 Task: Look for space in Imola, Italy from 3rd August, 2023 to 17th August, 2023 for 3 adults, 1 child in price range Rs.3000 to Rs.15000. Place can be entire place with 3 bedrooms having 4 beds and 2 bathrooms. Property type can be house, flat, guest house. Amenities needed are: wifi. Booking option can be shelf check-in. Required host language is English.
Action: Mouse moved to (432, 116)
Screenshot: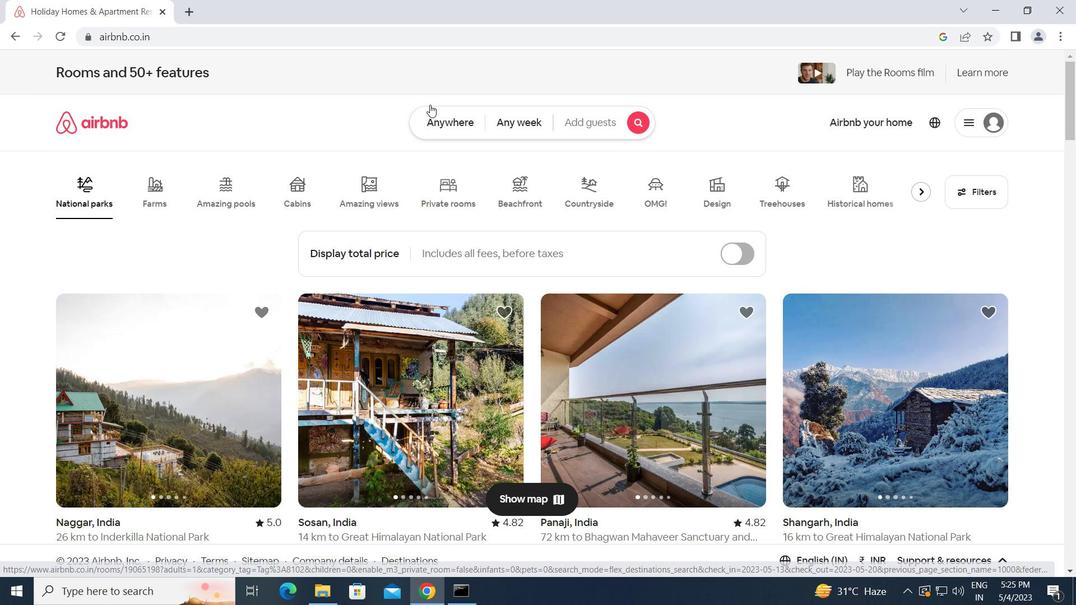 
Action: Mouse pressed left at (432, 116)
Screenshot: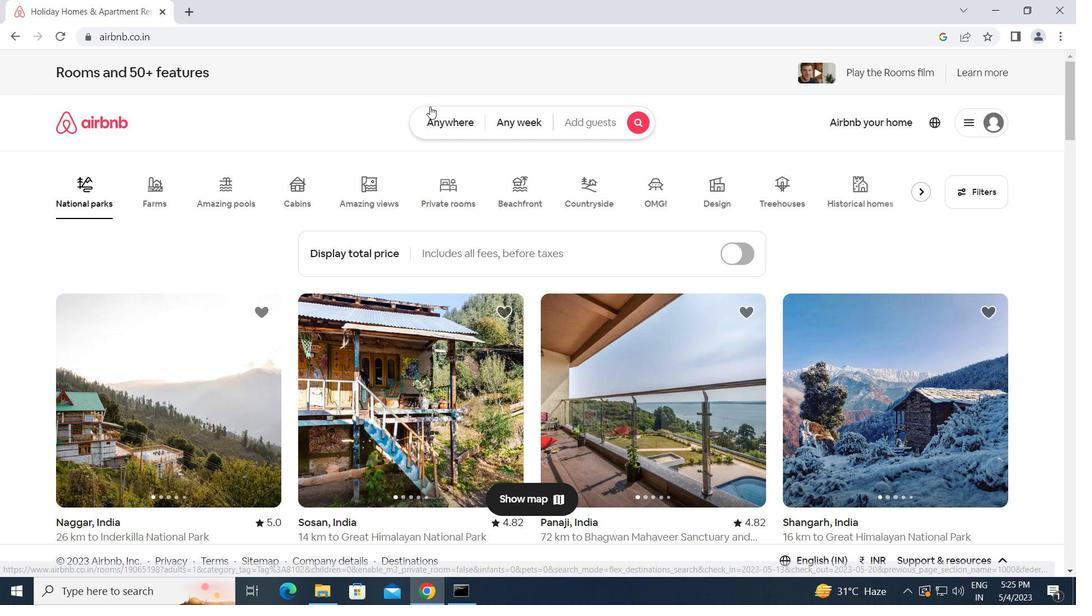 
Action: Mouse moved to (397, 160)
Screenshot: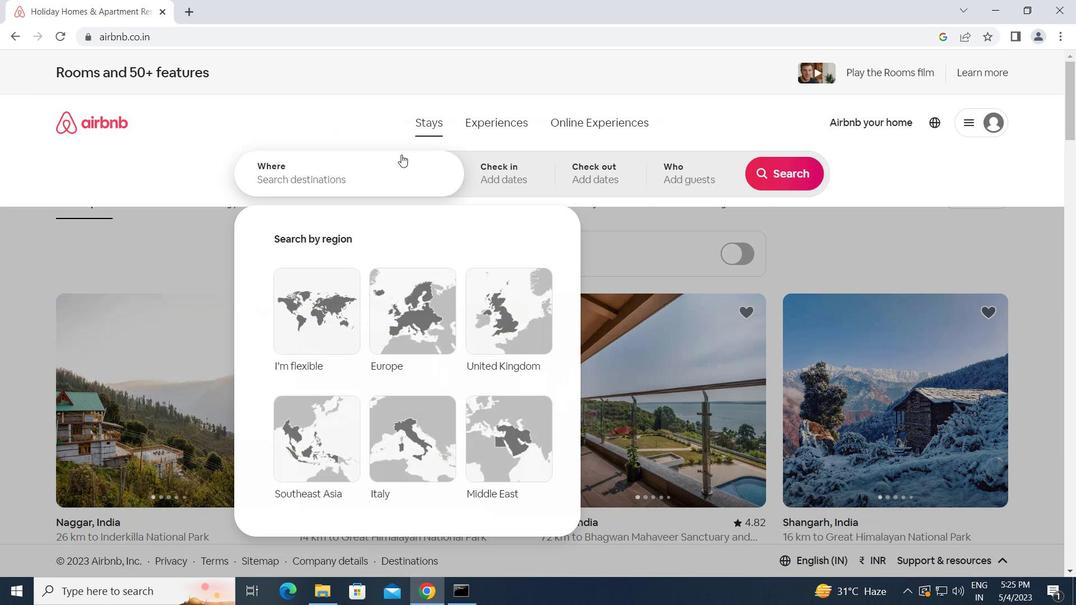 
Action: Mouse pressed left at (397, 160)
Screenshot: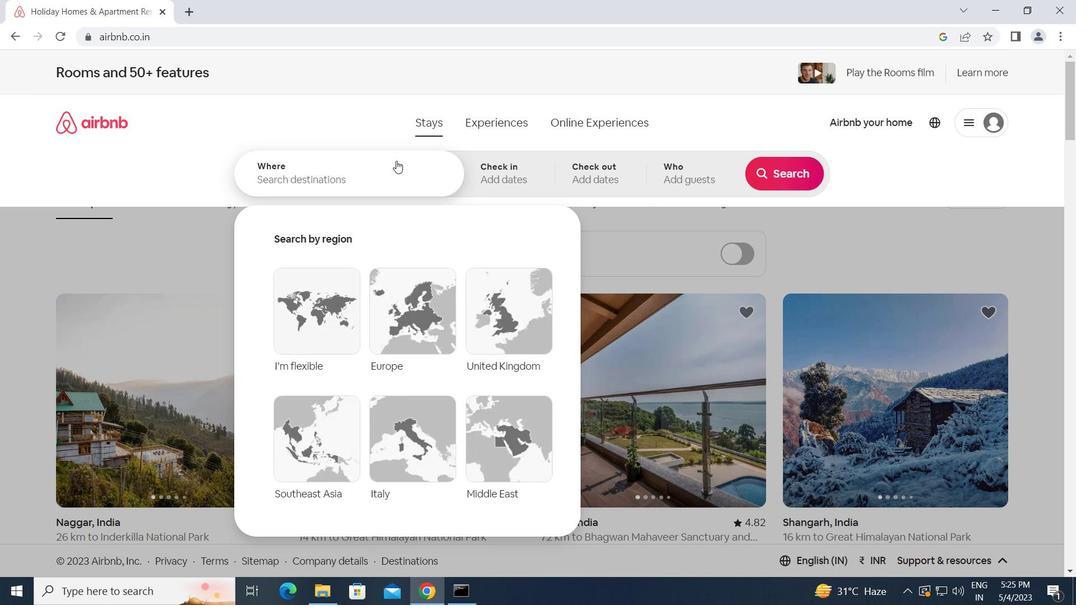 
Action: Key pressed i<Key.caps_lock>mola,<Key.space><Key.caps_lock>i<Key.caps_lock>taly<Key.enter>
Screenshot: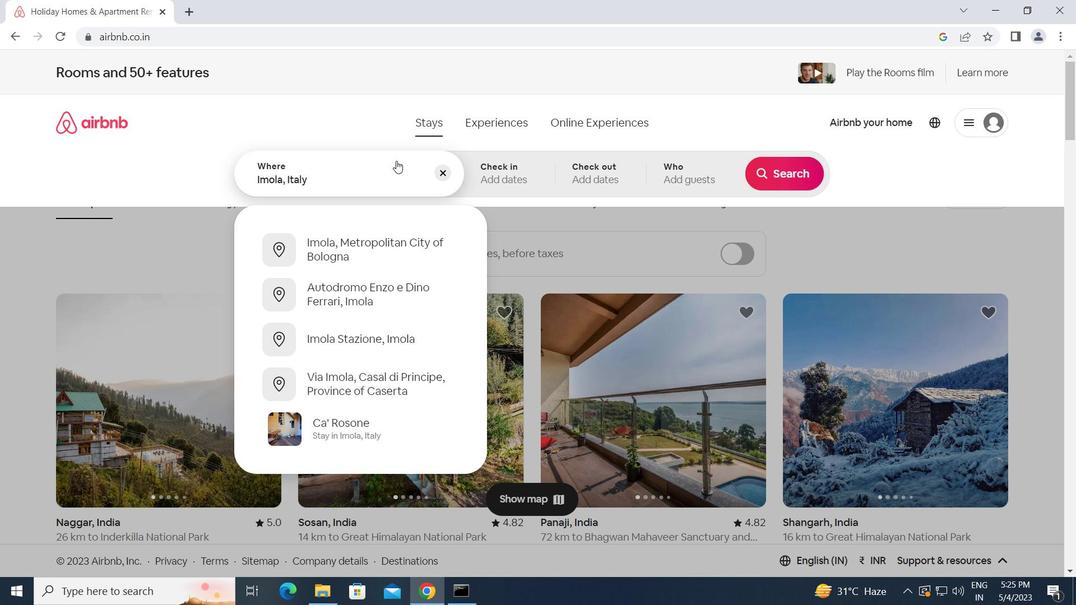 
Action: Mouse moved to (775, 283)
Screenshot: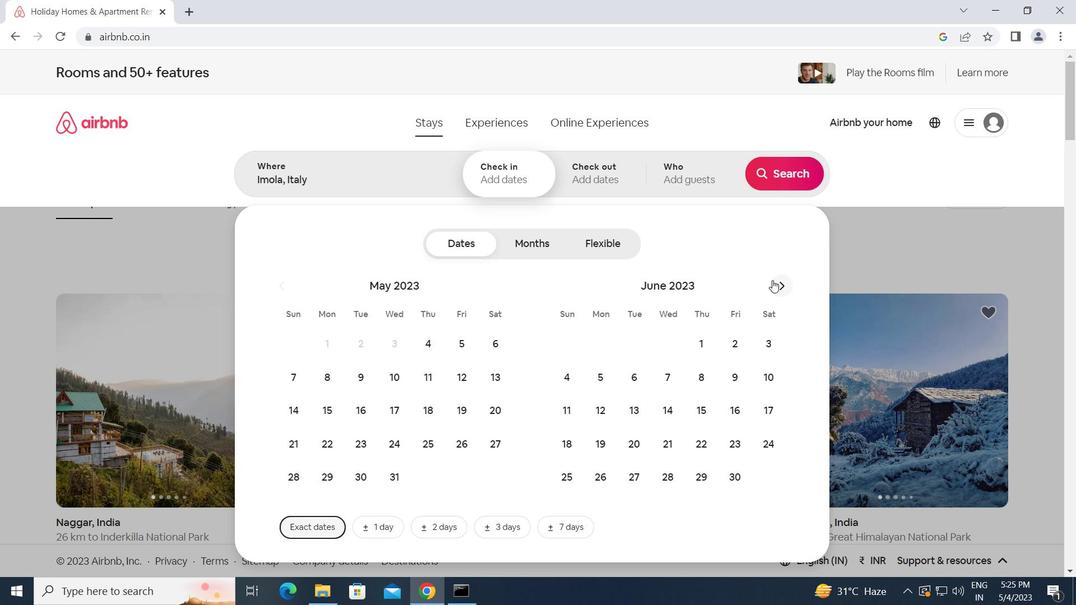 
Action: Mouse pressed left at (775, 283)
Screenshot: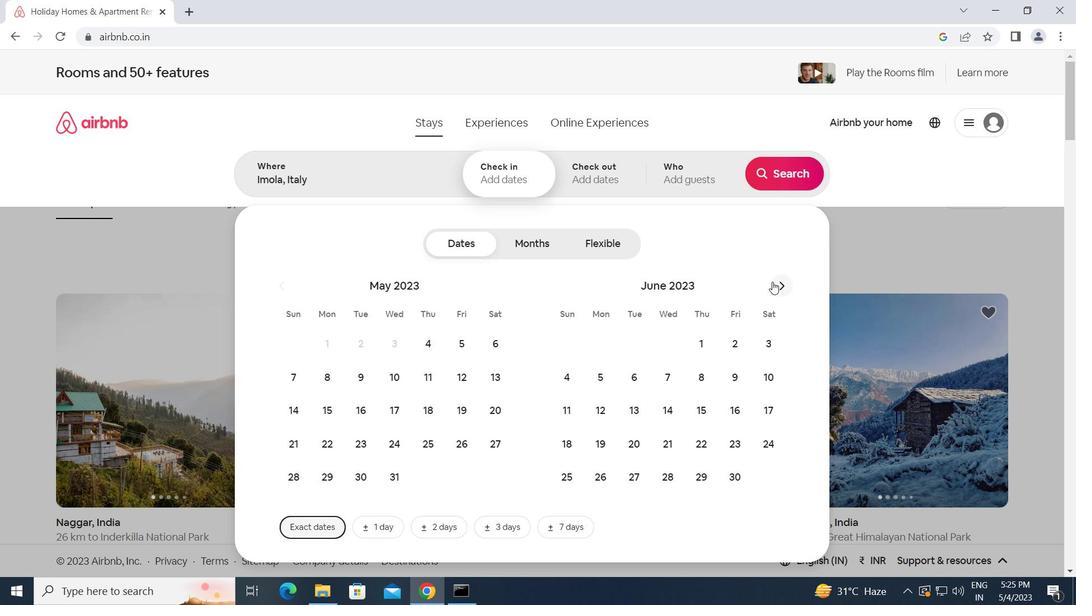 
Action: Mouse pressed left at (775, 283)
Screenshot: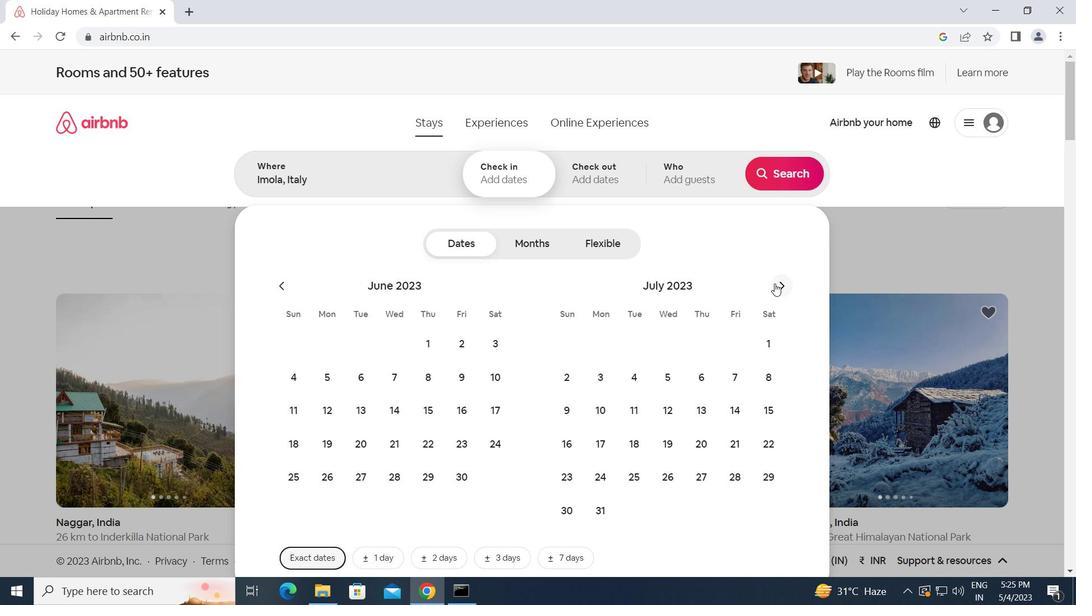 
Action: Mouse moved to (712, 346)
Screenshot: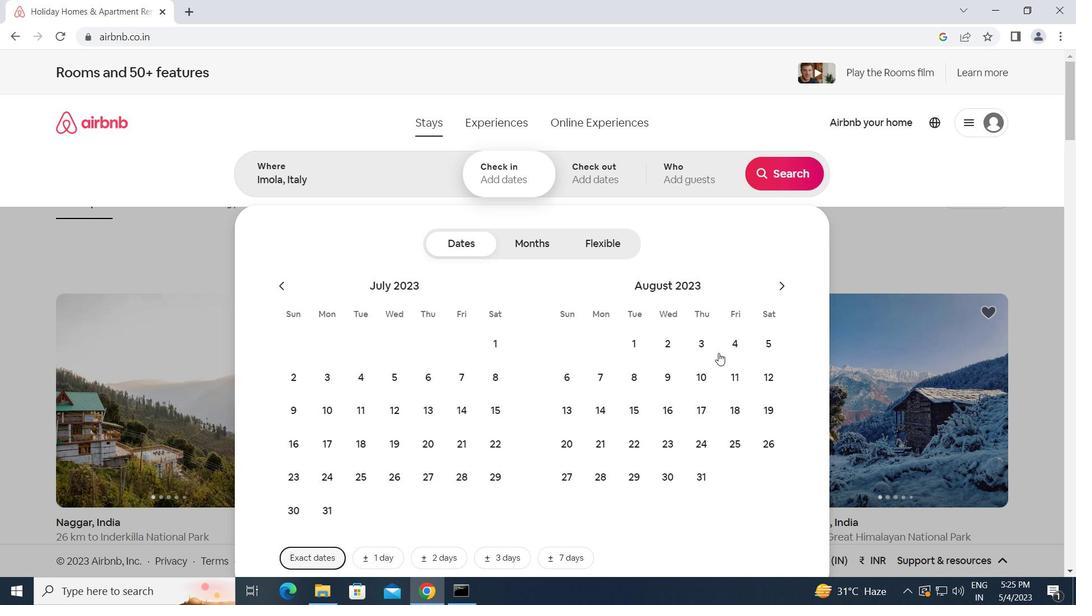 
Action: Mouse pressed left at (712, 346)
Screenshot: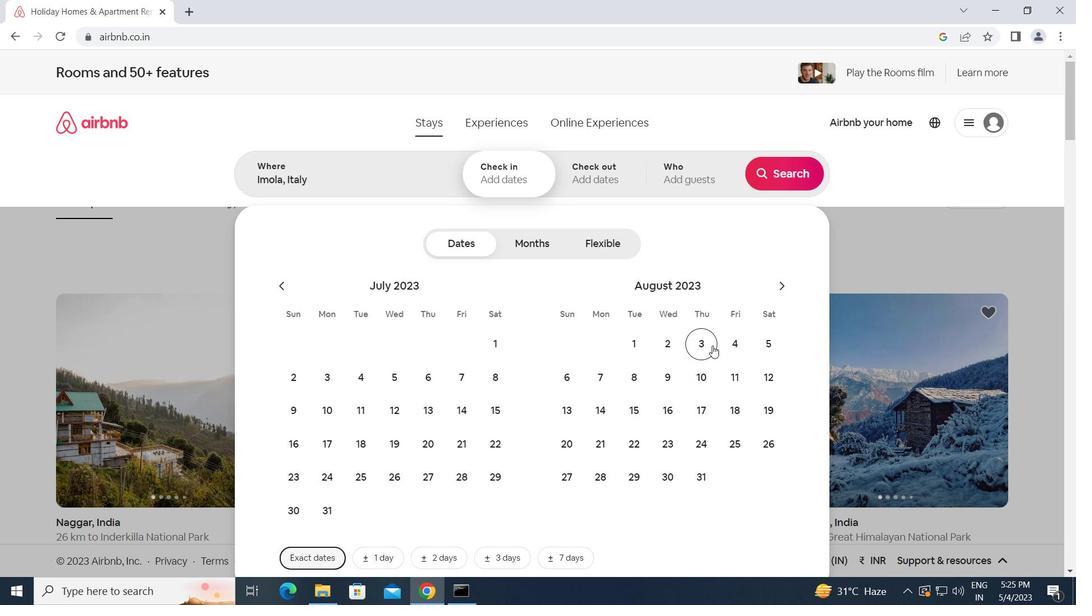 
Action: Mouse moved to (697, 406)
Screenshot: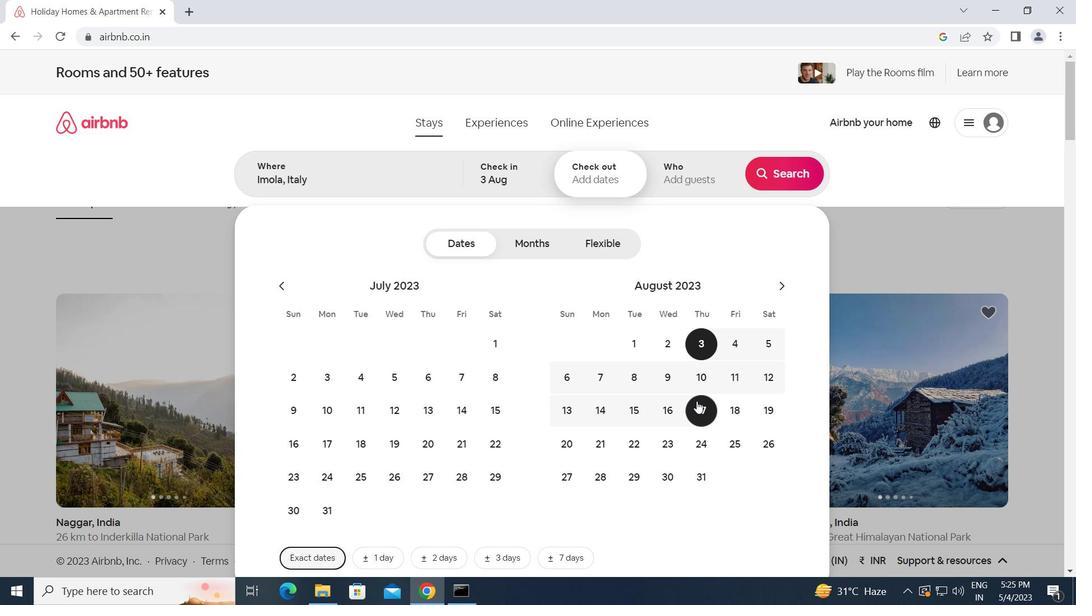 
Action: Mouse pressed left at (697, 406)
Screenshot: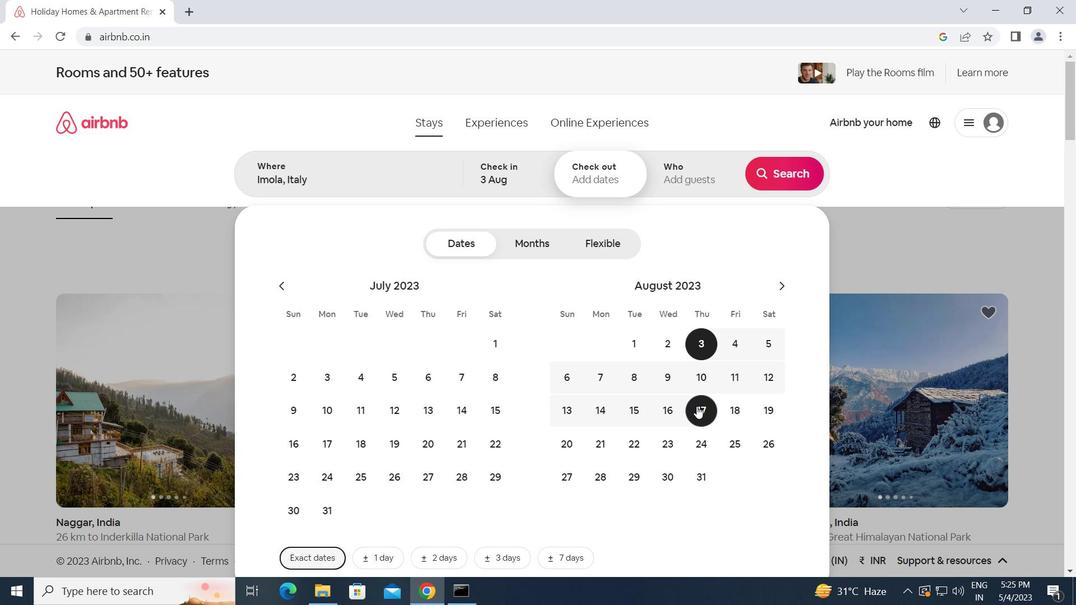 
Action: Mouse moved to (693, 181)
Screenshot: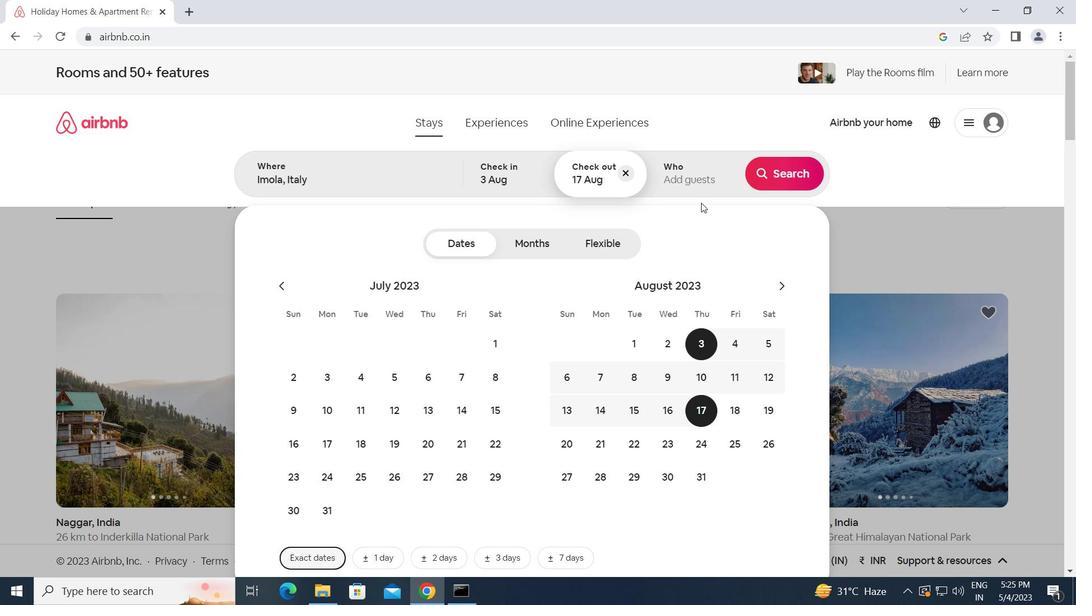 
Action: Mouse pressed left at (693, 181)
Screenshot: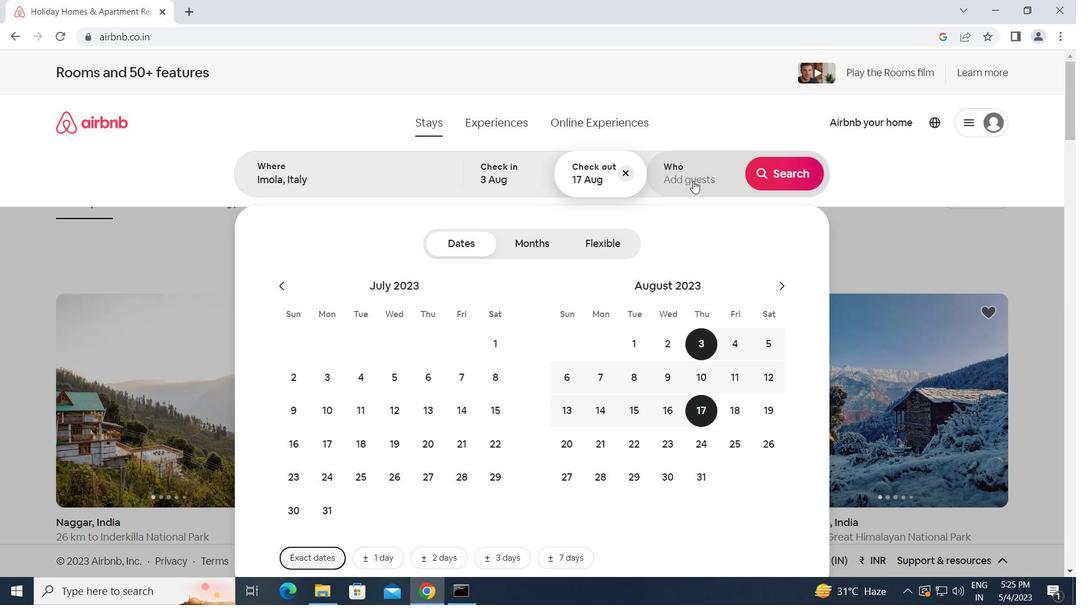 
Action: Mouse moved to (791, 243)
Screenshot: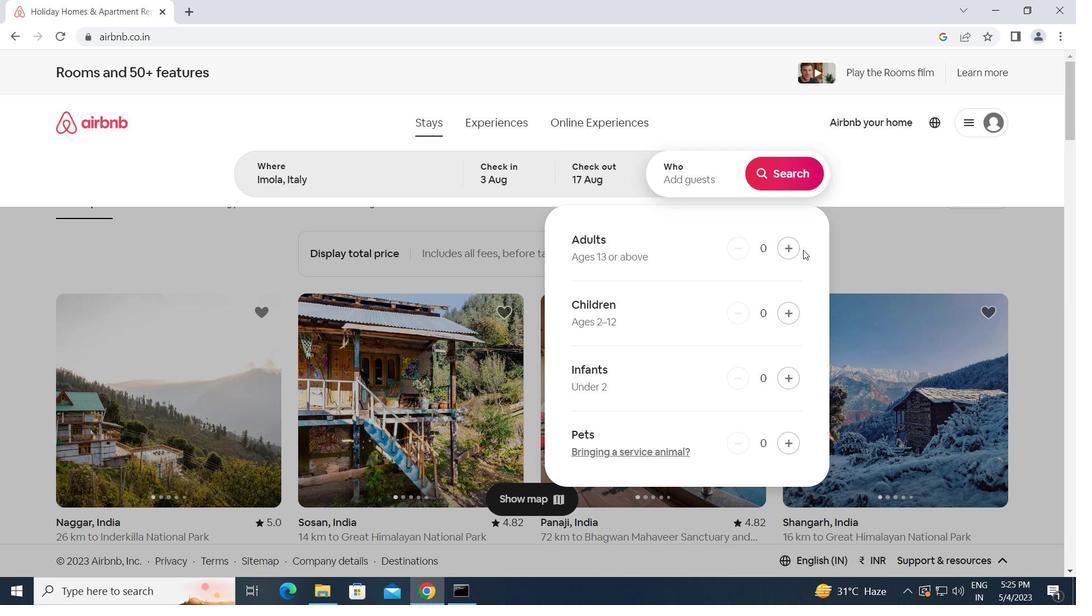 
Action: Mouse pressed left at (791, 243)
Screenshot: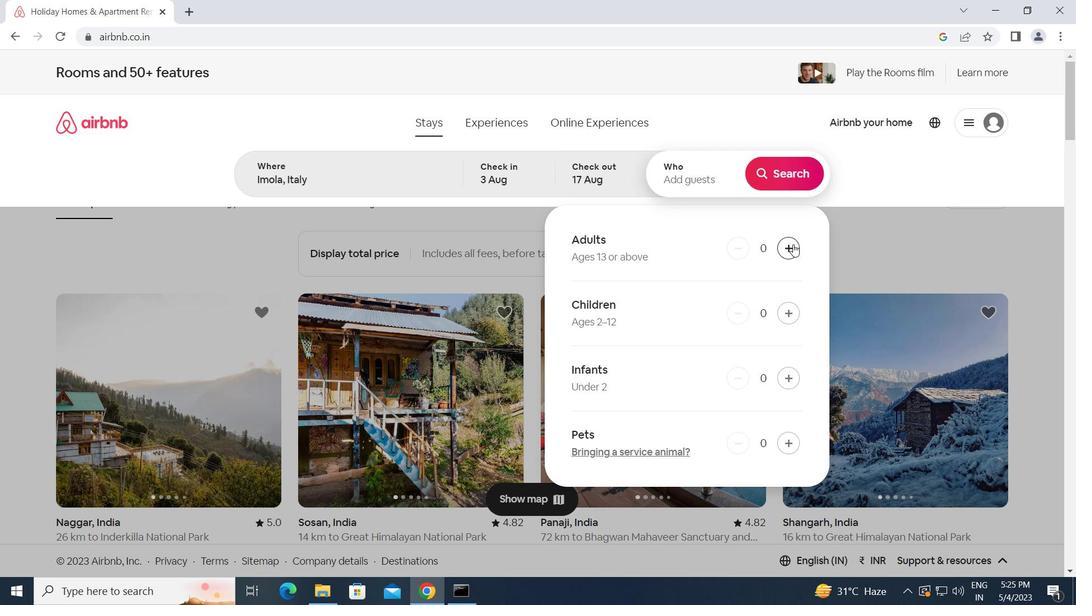 
Action: Mouse pressed left at (791, 243)
Screenshot: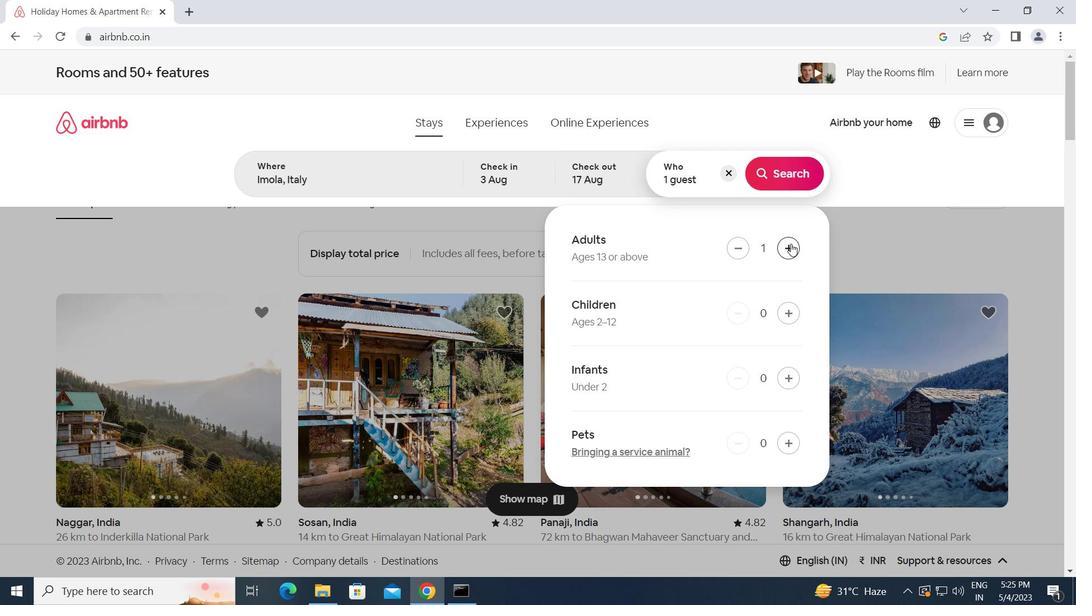 
Action: Mouse pressed left at (791, 243)
Screenshot: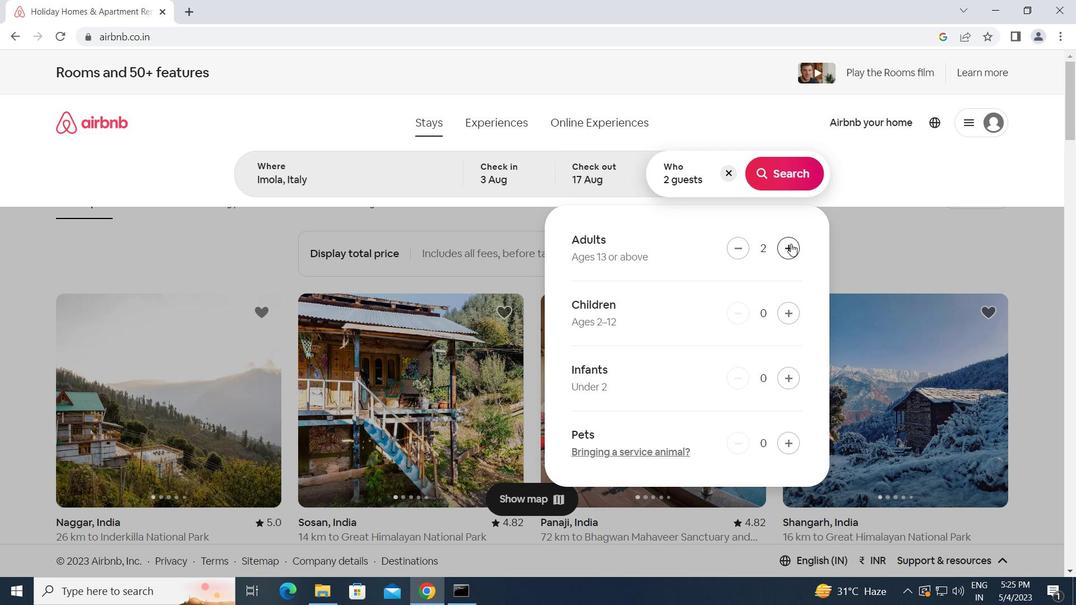 
Action: Mouse moved to (786, 310)
Screenshot: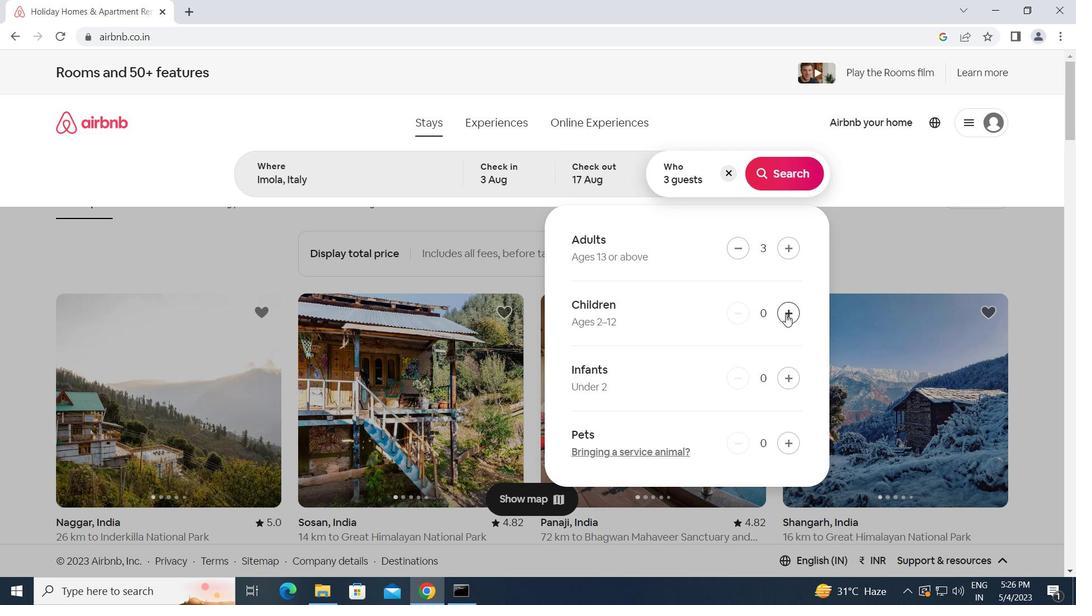 
Action: Mouse pressed left at (786, 310)
Screenshot: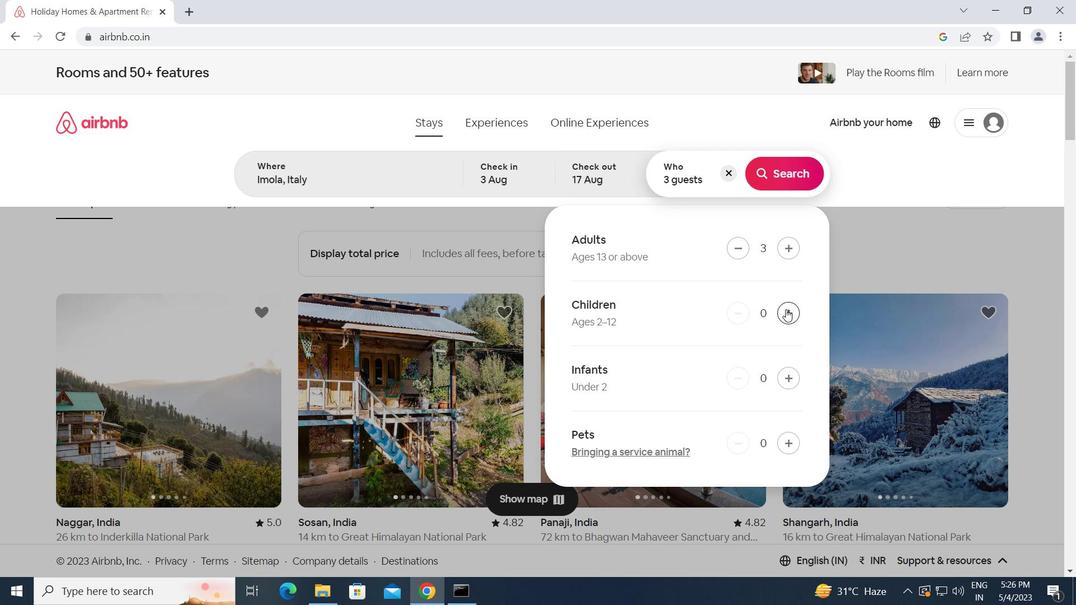 
Action: Mouse moved to (793, 169)
Screenshot: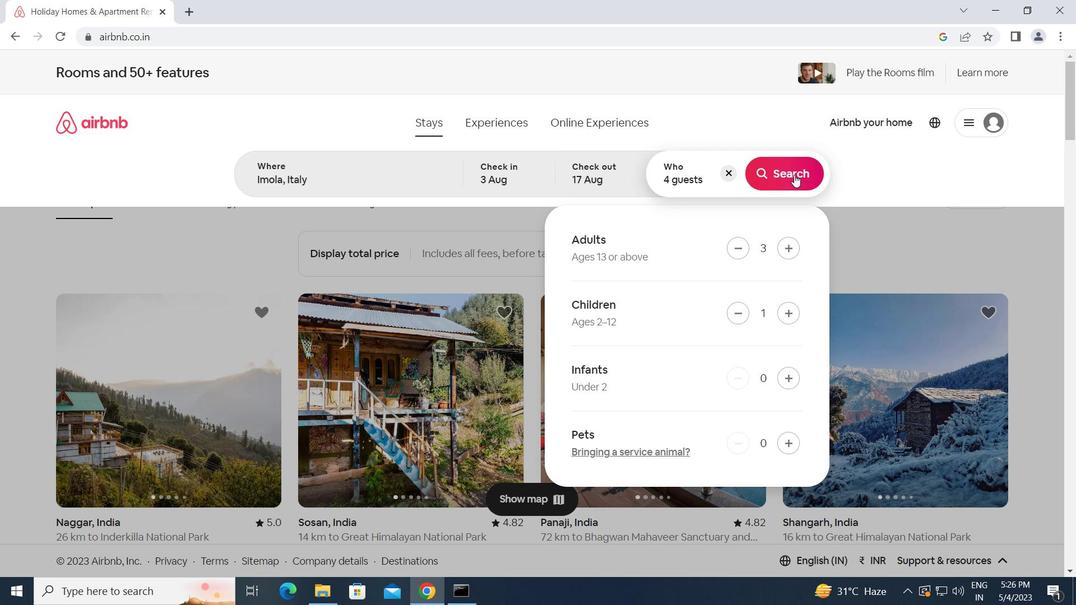 
Action: Mouse pressed left at (793, 169)
Screenshot: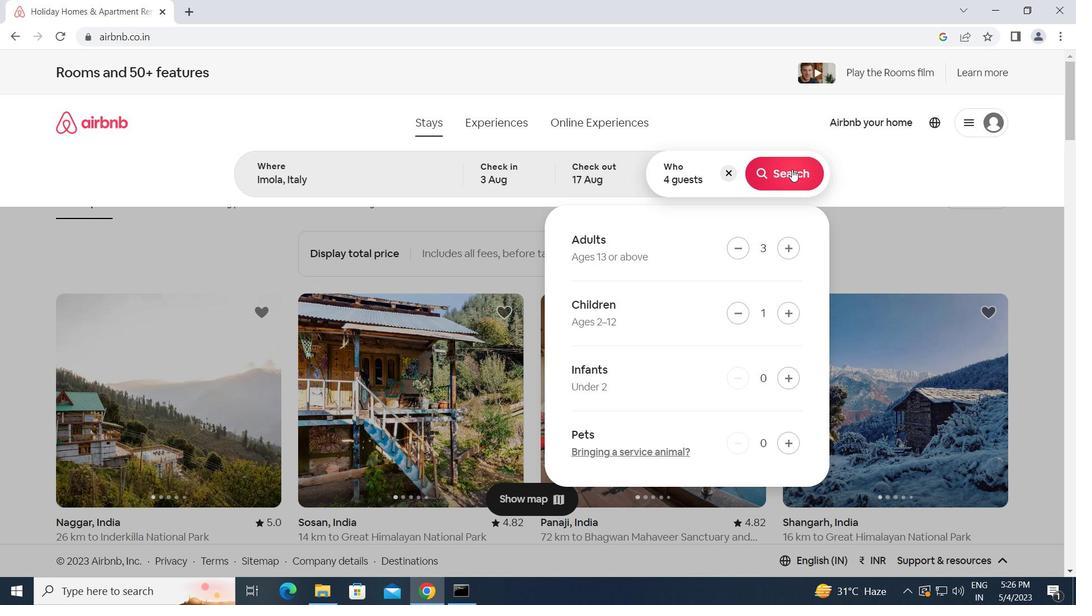 
Action: Mouse moved to (1020, 129)
Screenshot: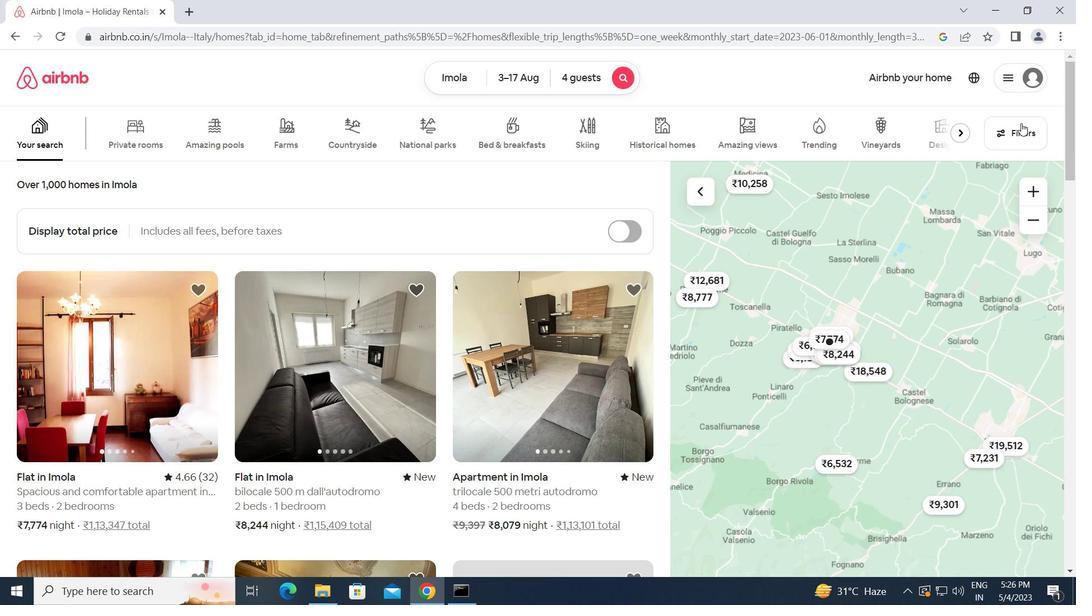 
Action: Mouse pressed left at (1020, 129)
Screenshot: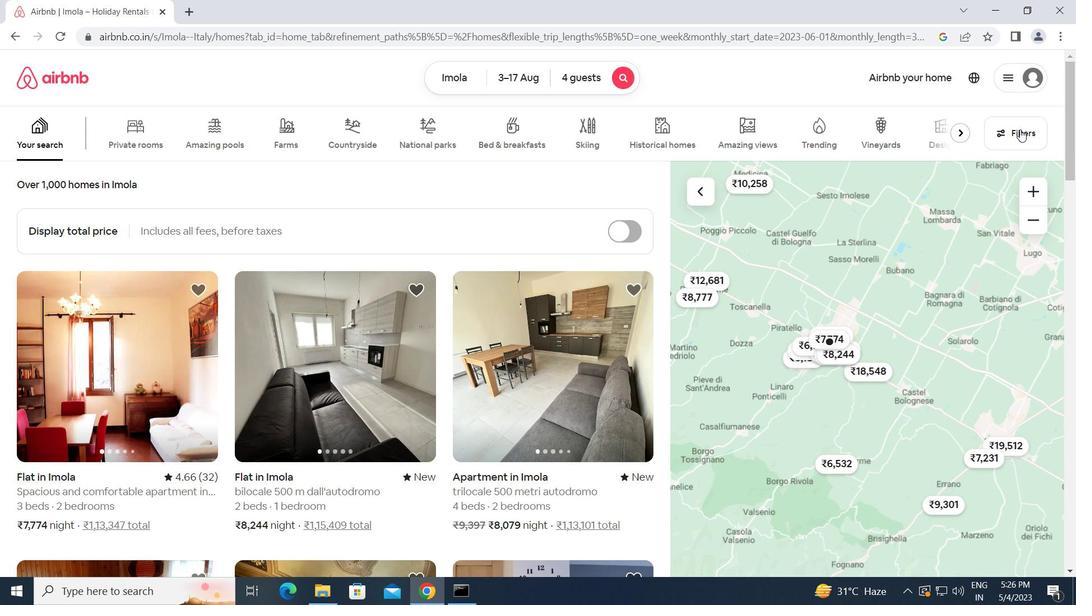 
Action: Mouse moved to (353, 309)
Screenshot: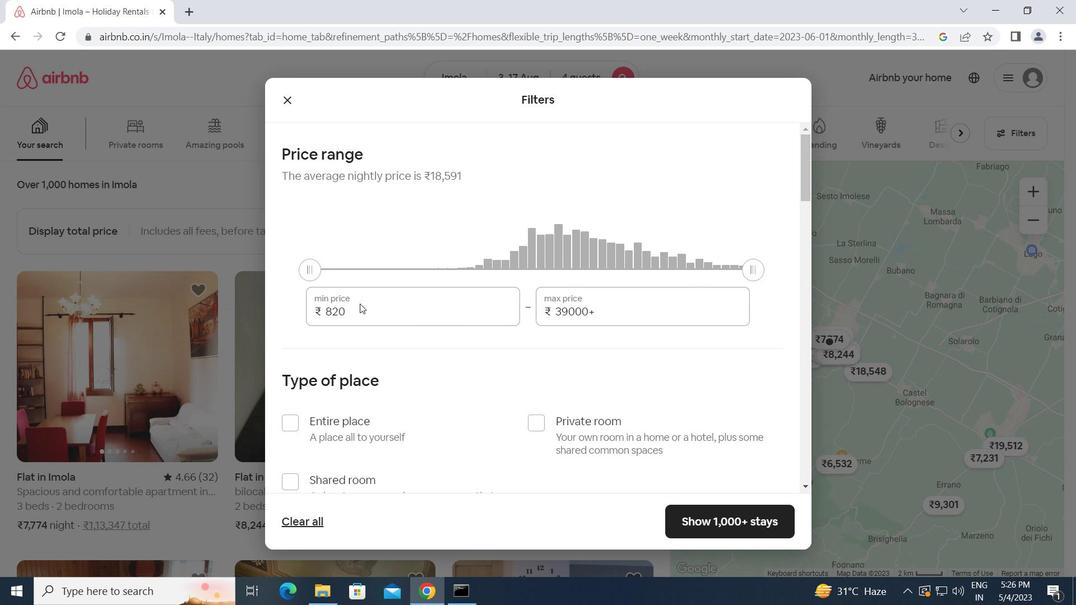 
Action: Mouse pressed left at (353, 309)
Screenshot: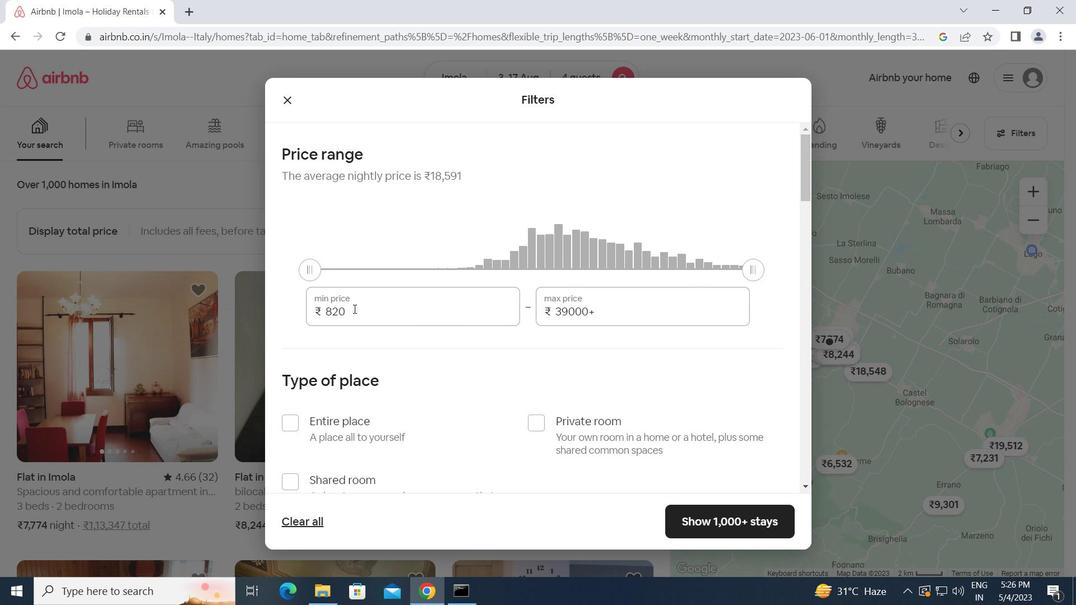 
Action: Mouse moved to (312, 309)
Screenshot: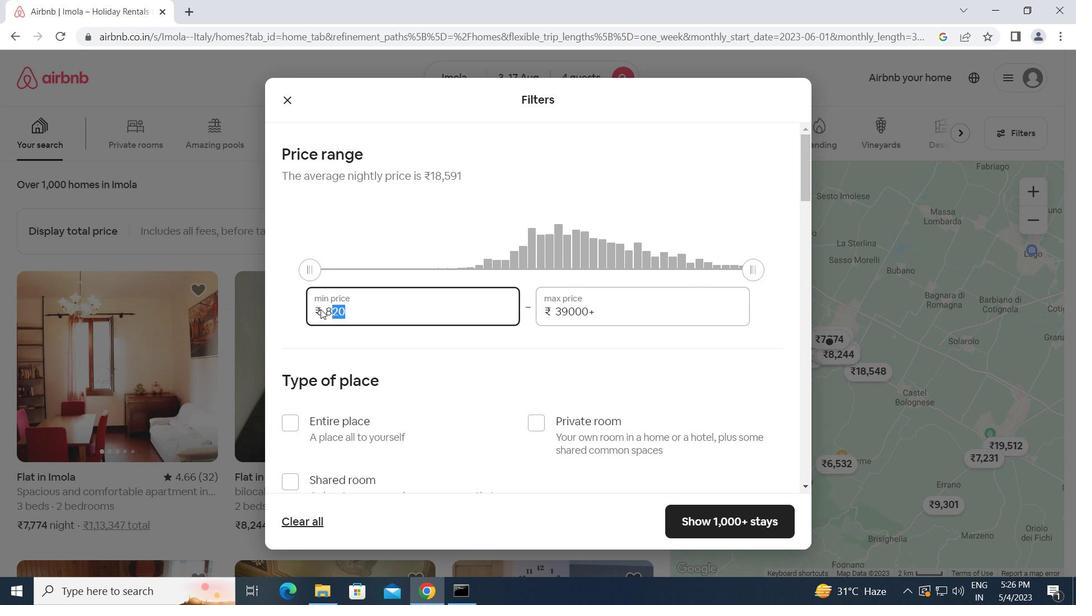 
Action: Key pressed 3000<Key.tab>1<Key.backspace><Key.backspace><Key.backspace><Key.backspace><Key.backspace><Key.backspace>15000
Screenshot: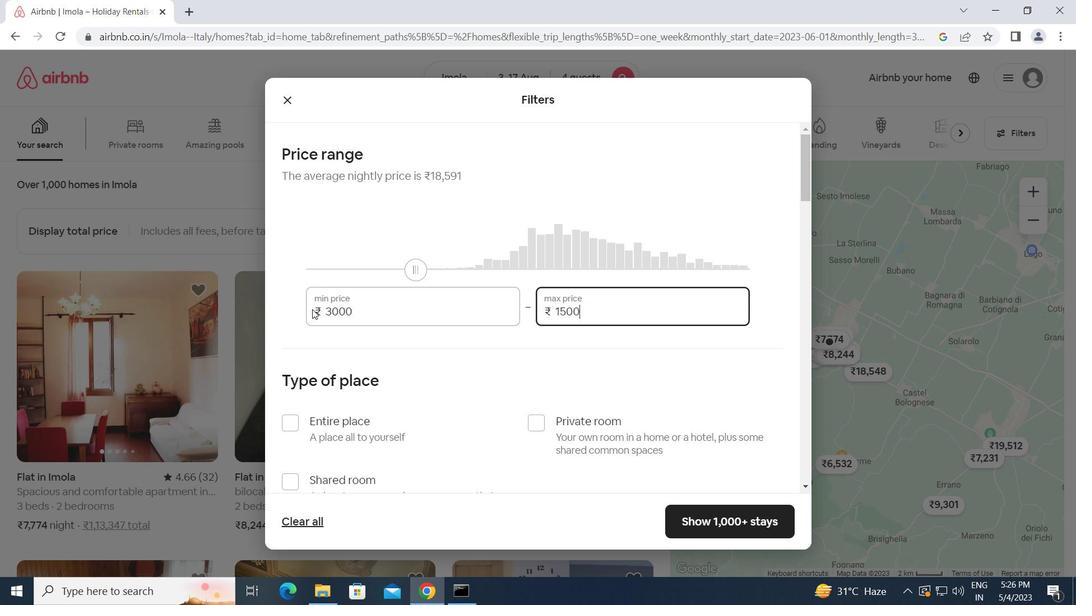 
Action: Mouse moved to (293, 422)
Screenshot: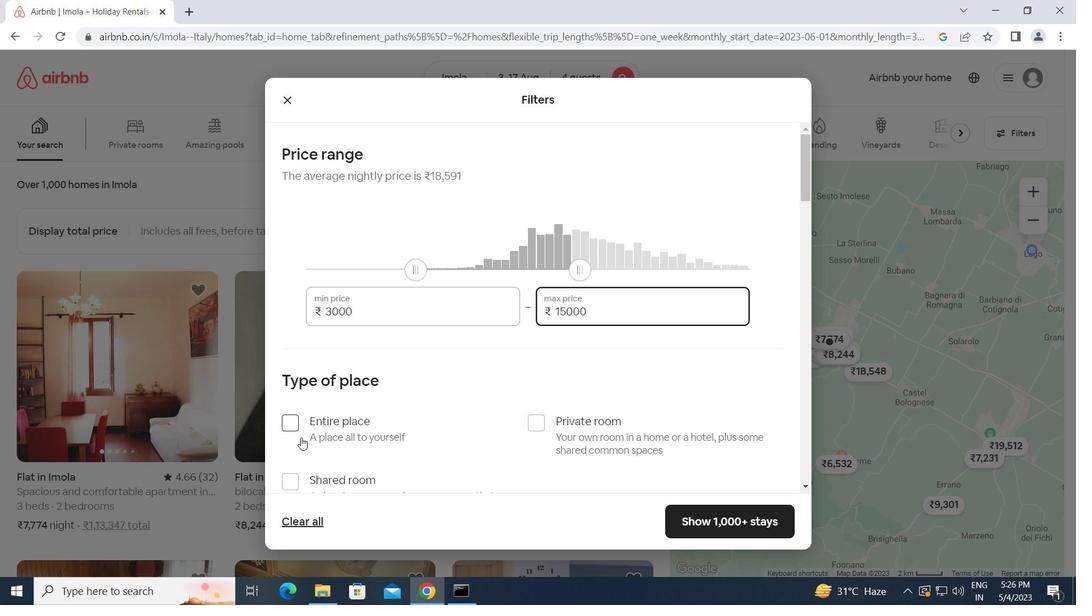 
Action: Mouse pressed left at (293, 422)
Screenshot: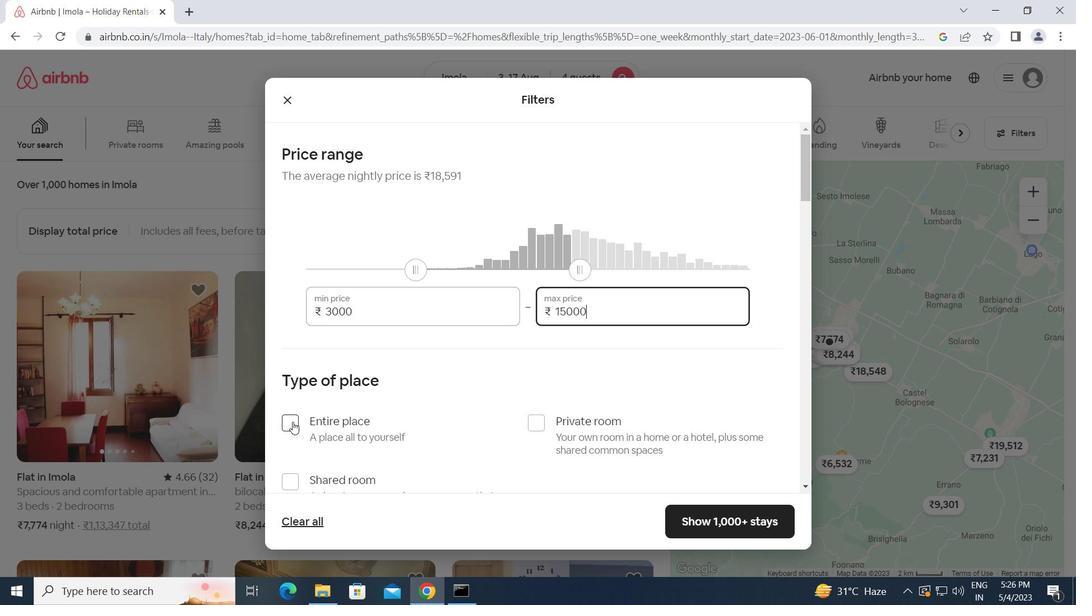 
Action: Mouse moved to (390, 434)
Screenshot: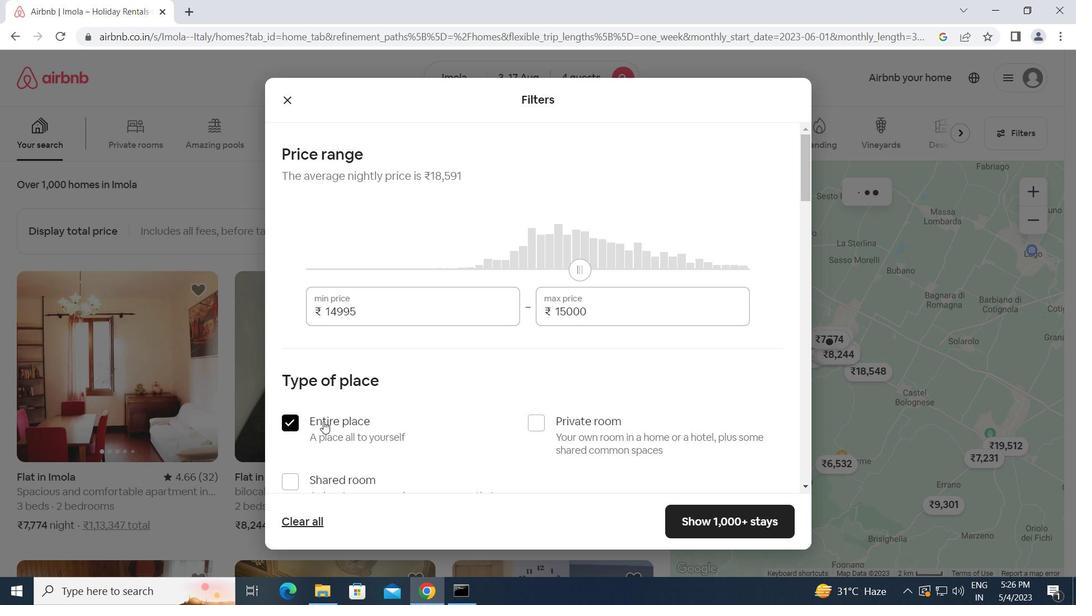 
Action: Mouse scrolled (390, 433) with delta (0, 0)
Screenshot: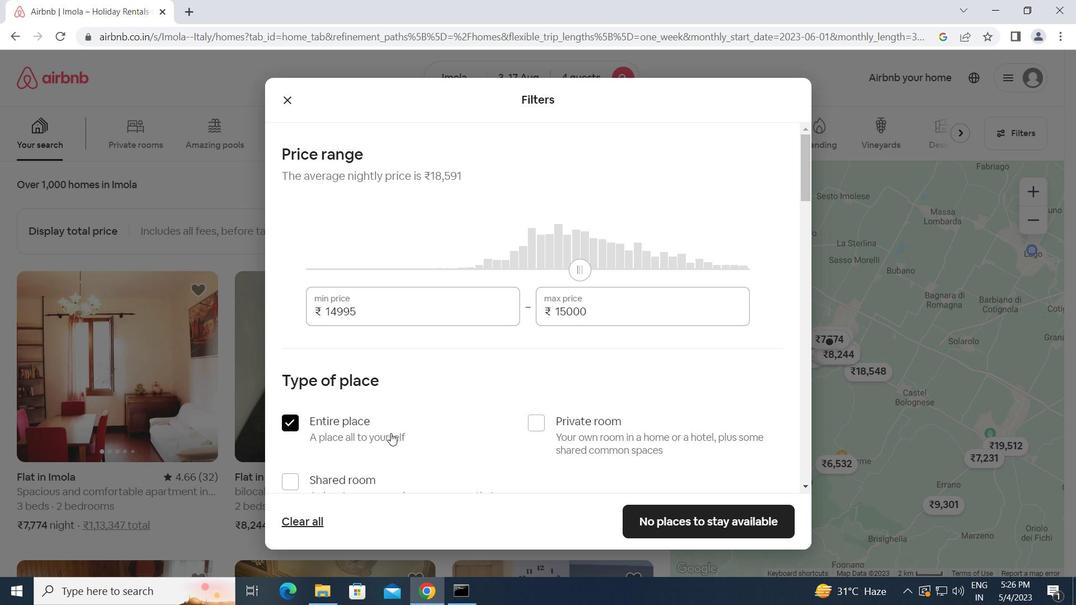 
Action: Mouse moved to (421, 426)
Screenshot: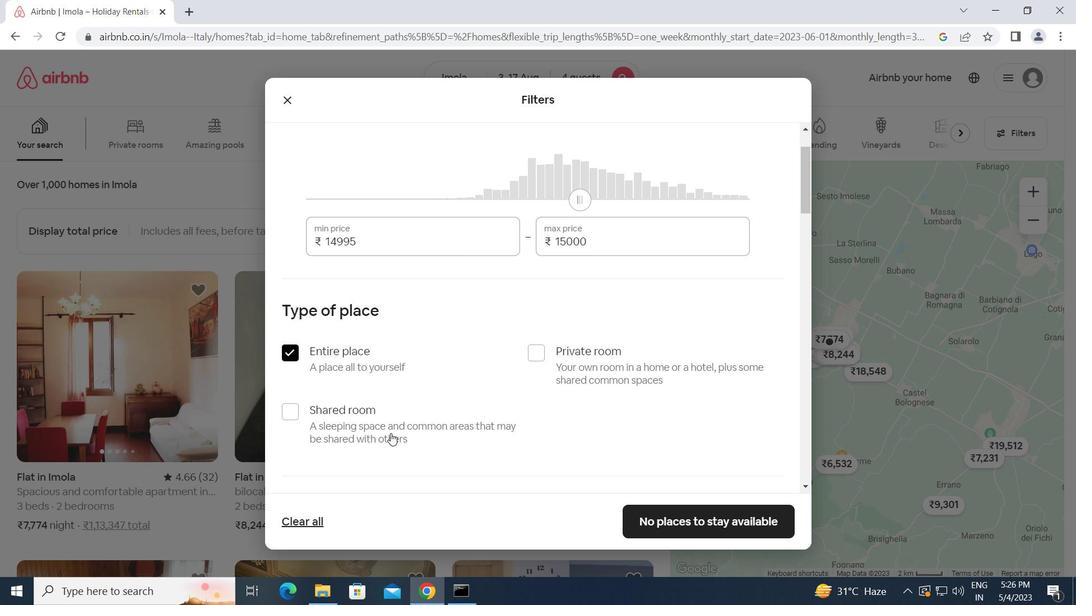 
Action: Mouse scrolled (421, 426) with delta (0, 0)
Screenshot: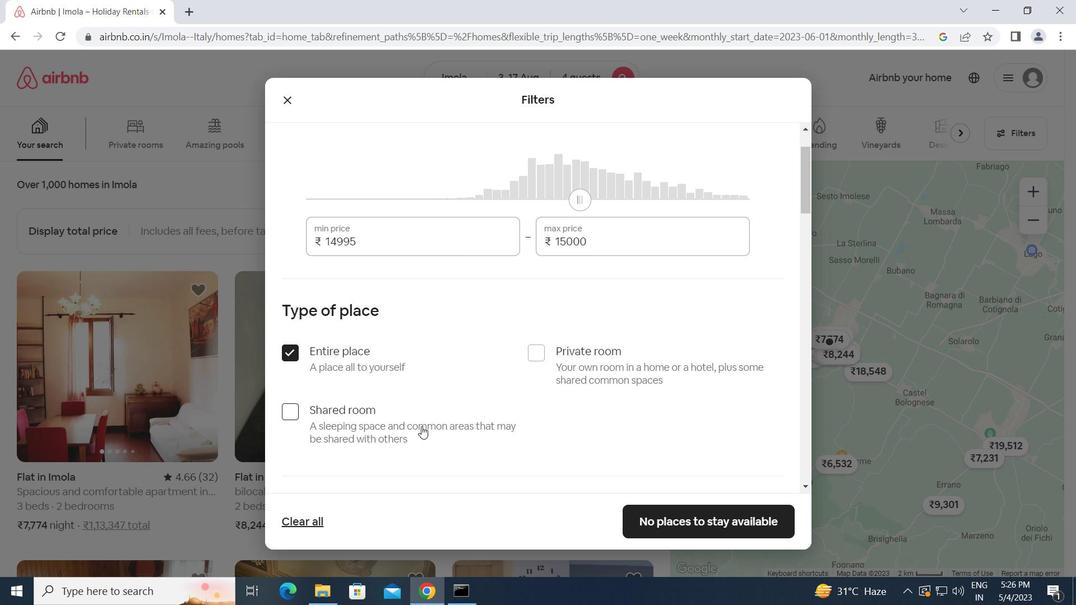
Action: Mouse scrolled (421, 426) with delta (0, 0)
Screenshot: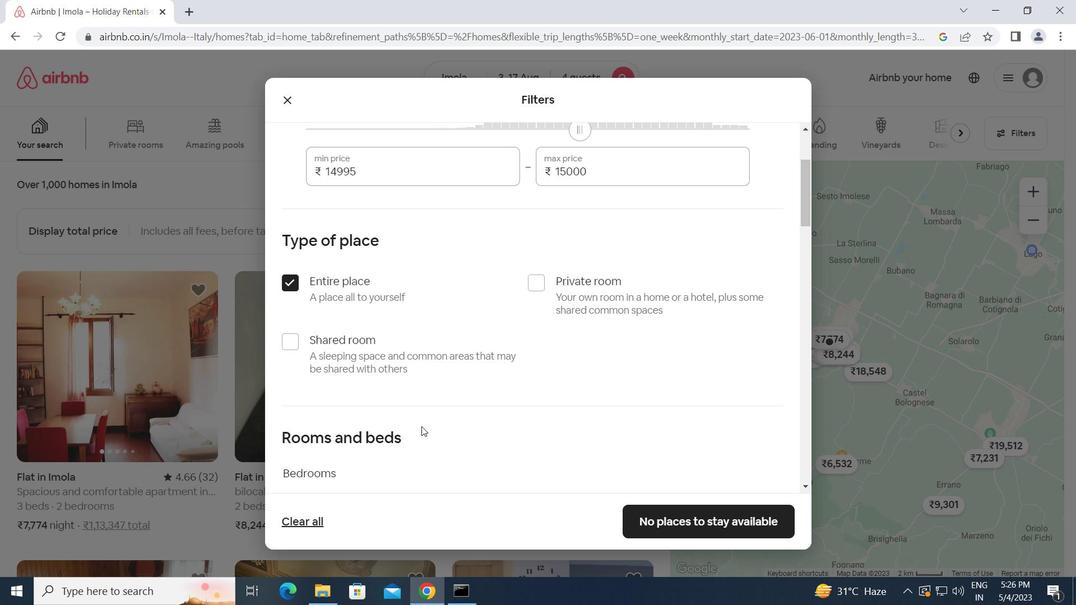 
Action: Mouse scrolled (421, 426) with delta (0, 0)
Screenshot: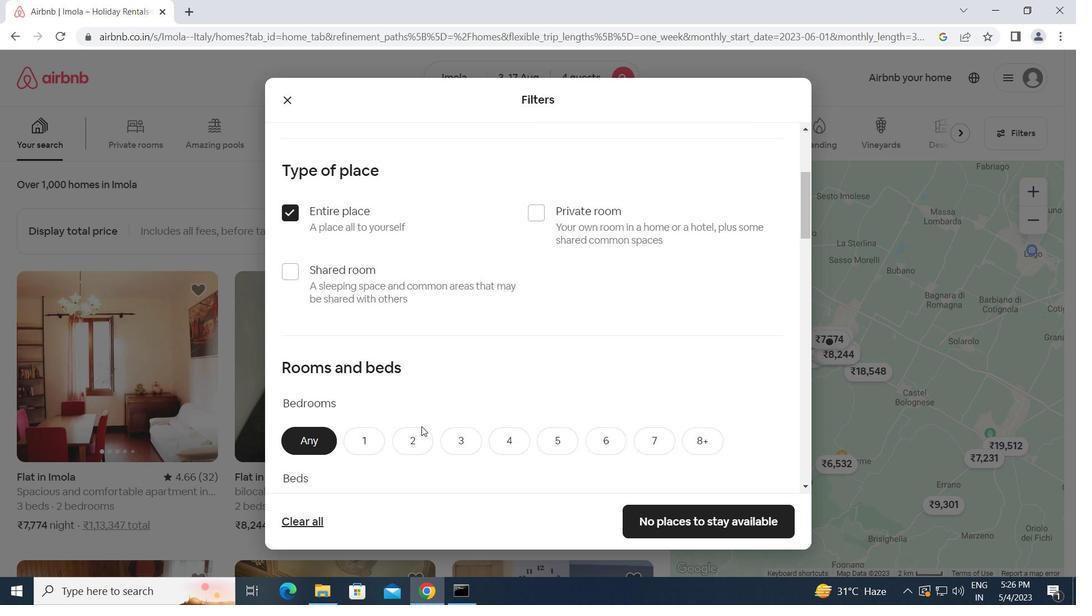 
Action: Mouse moved to (458, 377)
Screenshot: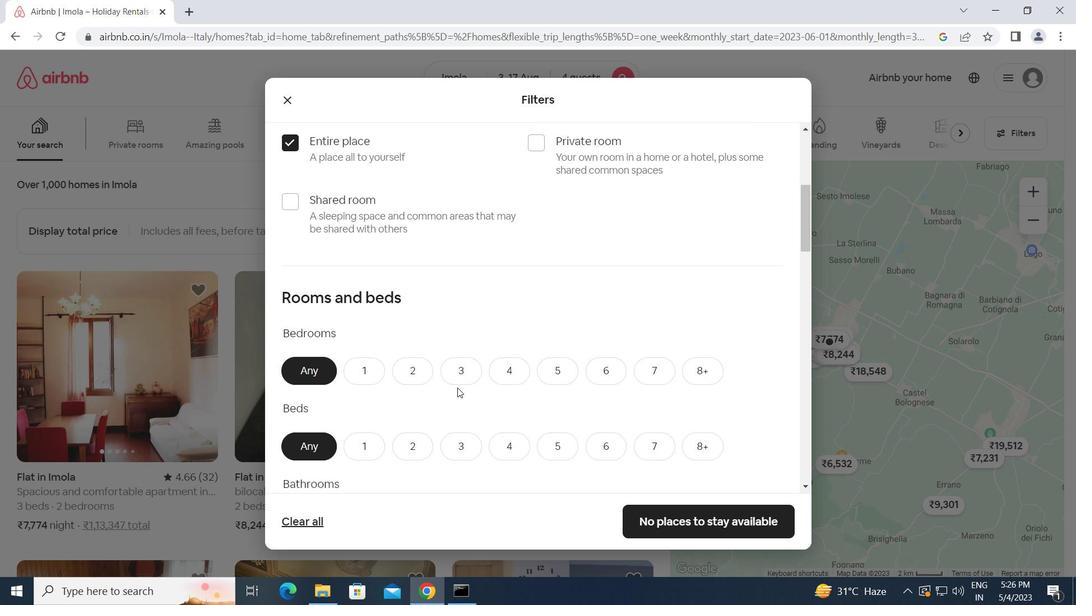
Action: Mouse pressed left at (458, 377)
Screenshot: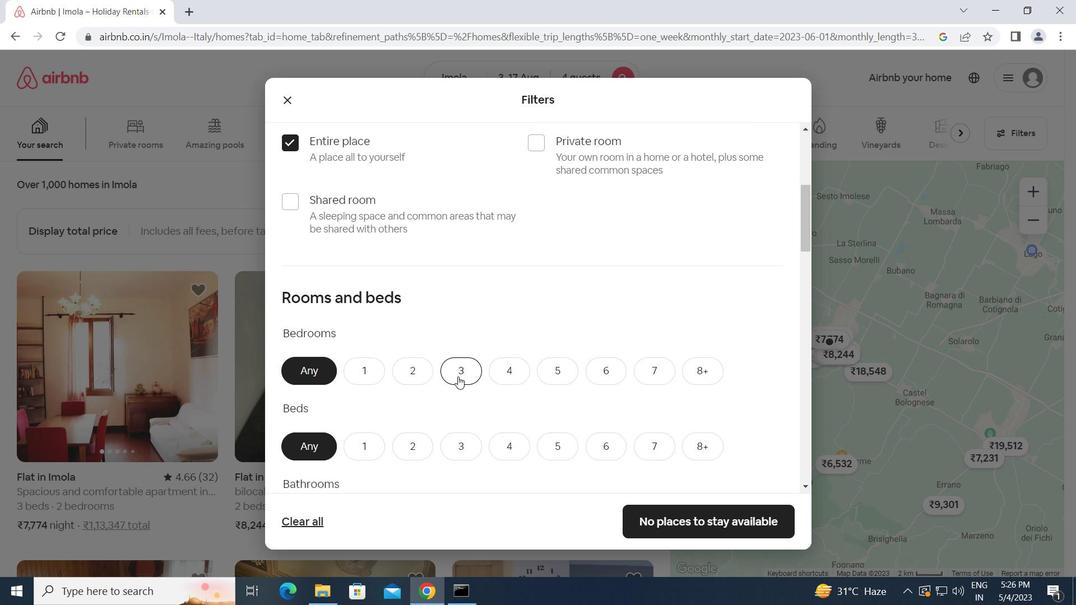 
Action: Mouse moved to (458, 427)
Screenshot: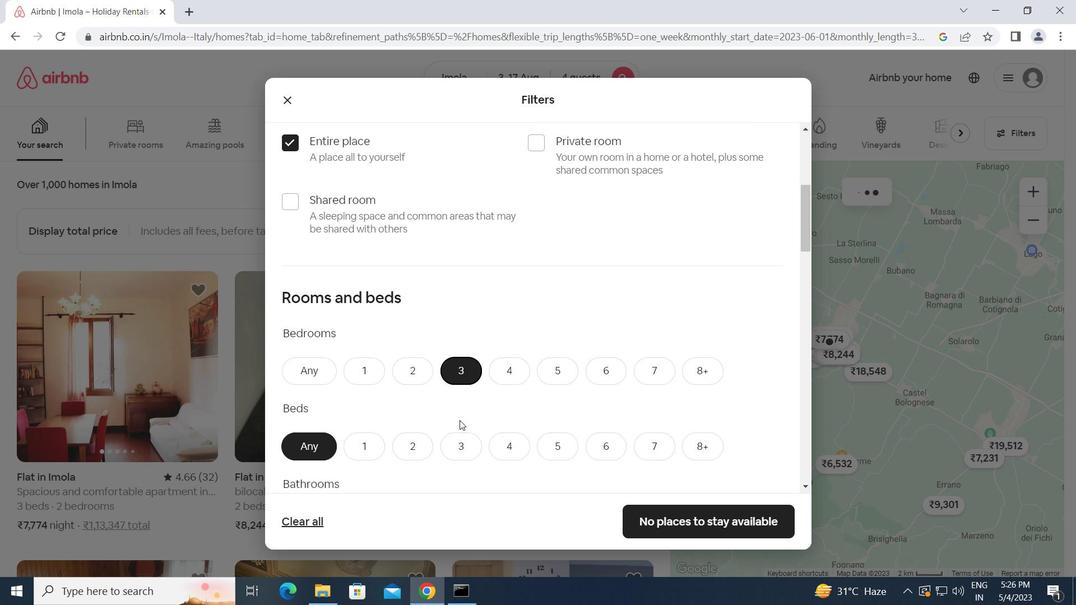 
Action: Mouse scrolled (458, 426) with delta (0, 0)
Screenshot: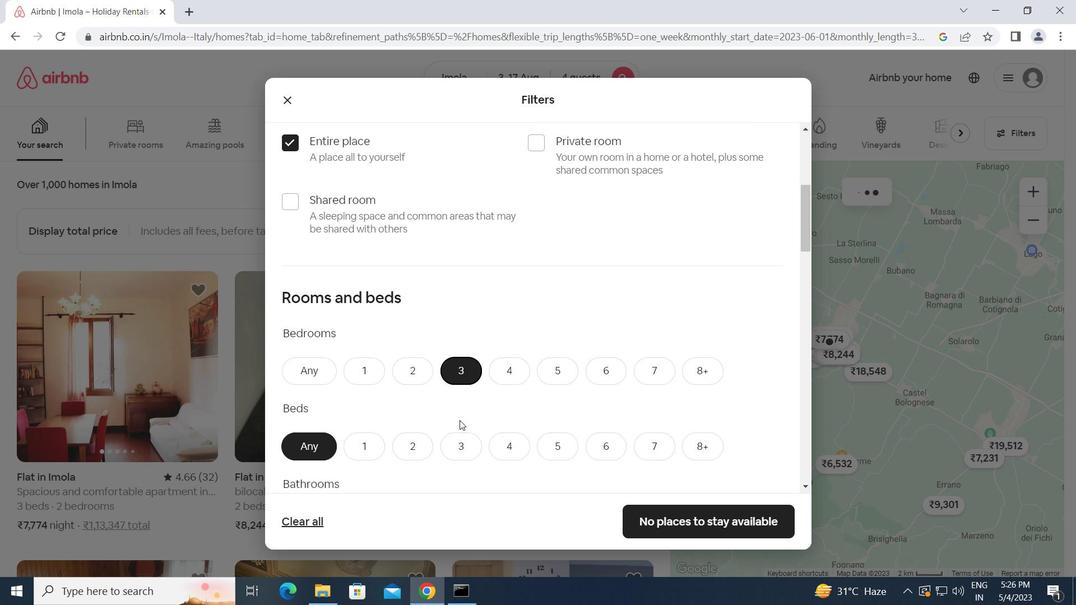 
Action: Mouse moved to (499, 375)
Screenshot: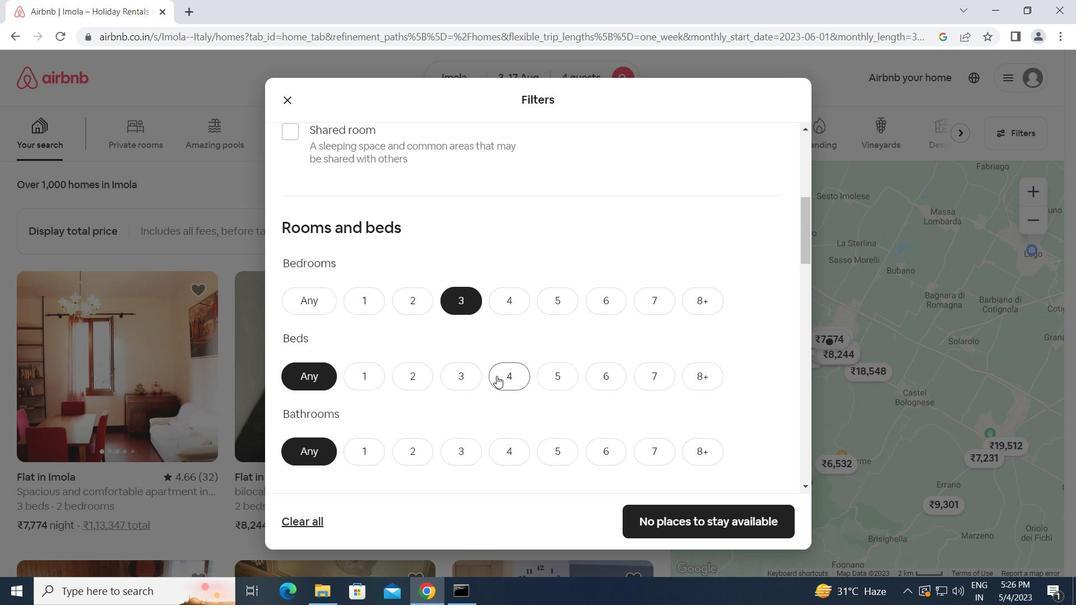 
Action: Mouse pressed left at (499, 375)
Screenshot: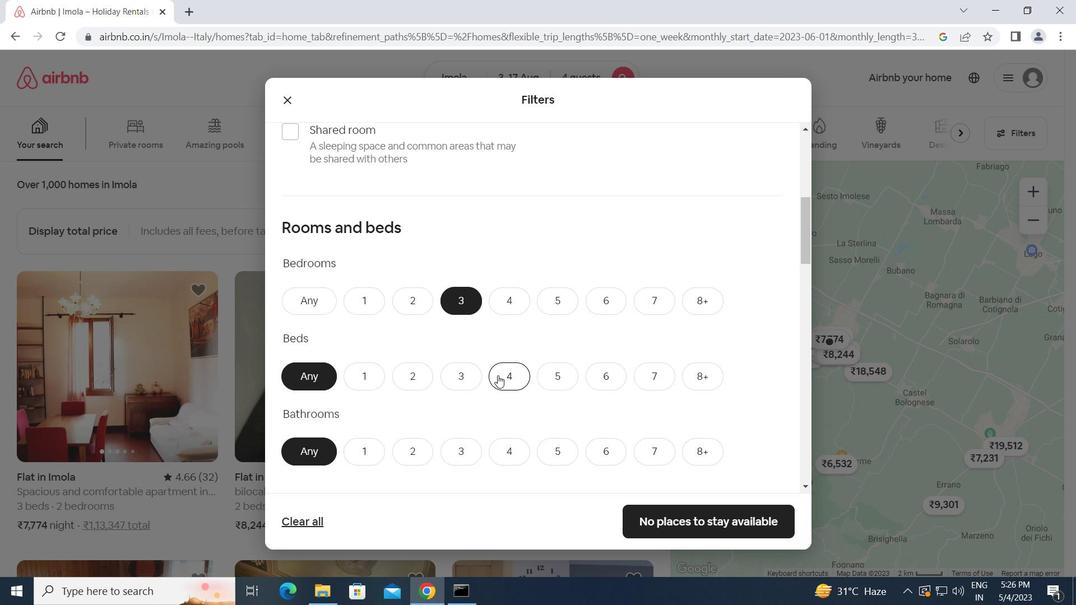 
Action: Mouse moved to (481, 413)
Screenshot: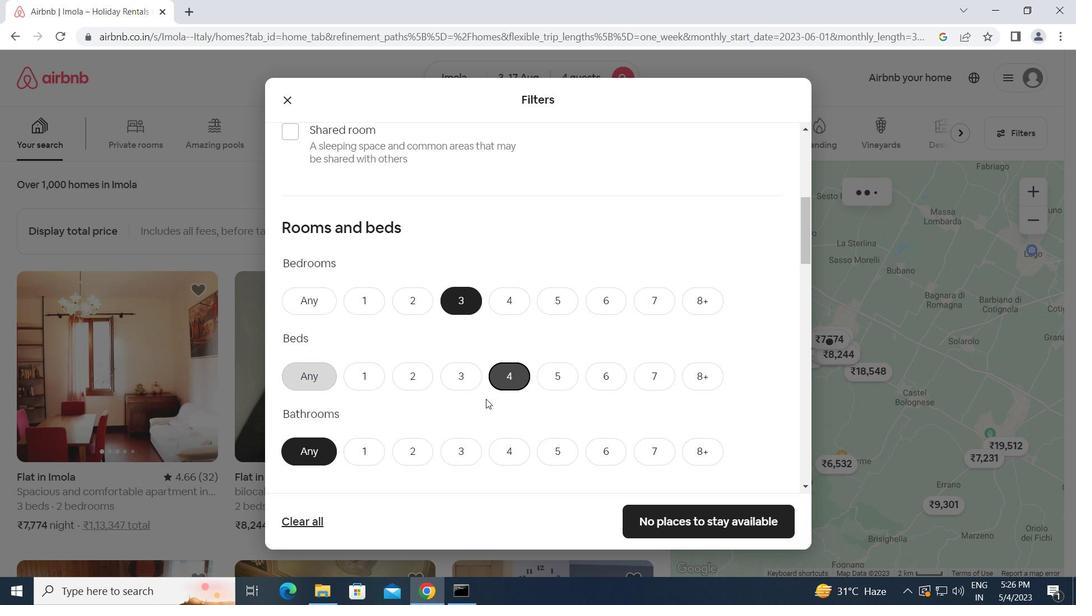 
Action: Mouse scrolled (481, 412) with delta (0, 0)
Screenshot: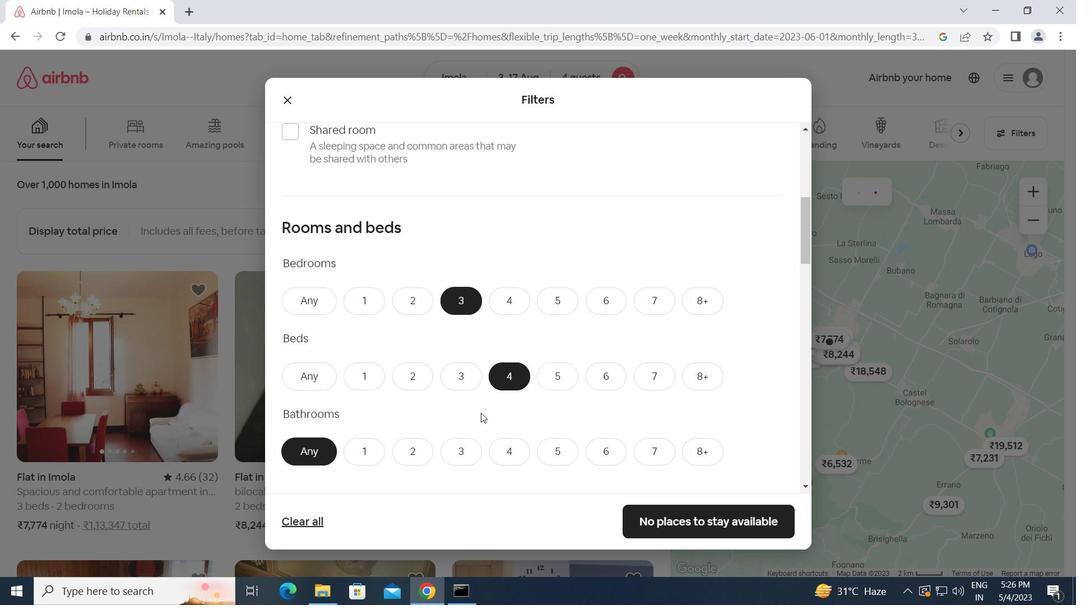 
Action: Mouse moved to (410, 382)
Screenshot: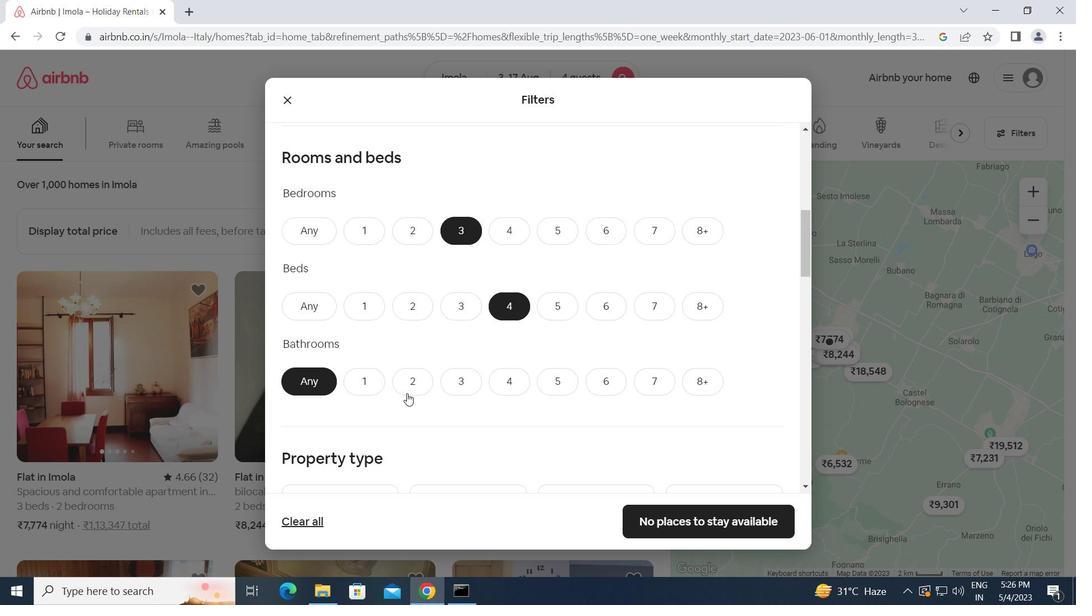 
Action: Mouse pressed left at (410, 382)
Screenshot: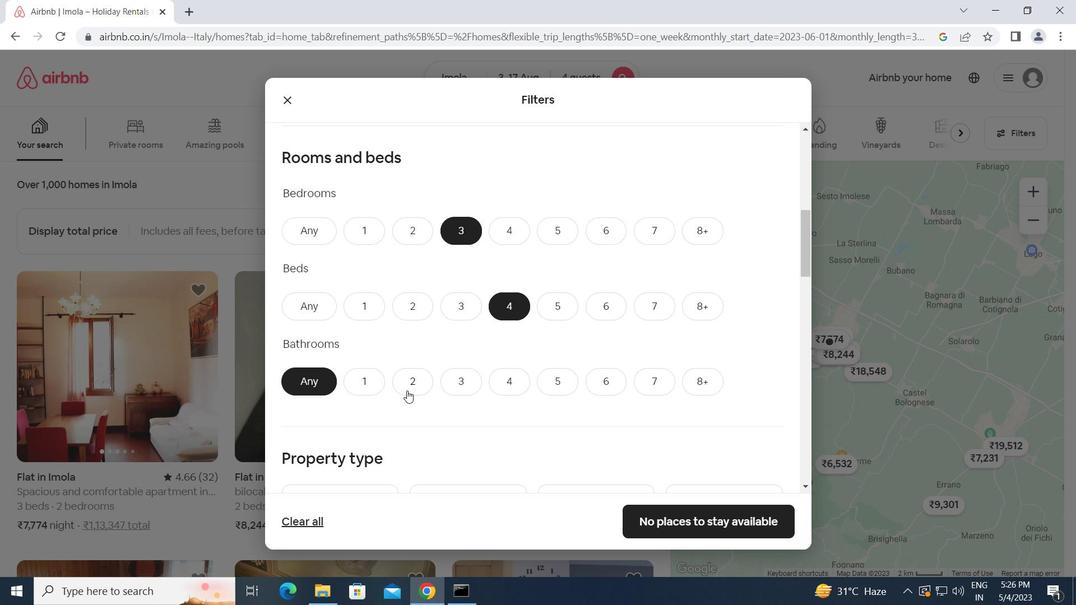 
Action: Mouse moved to (414, 401)
Screenshot: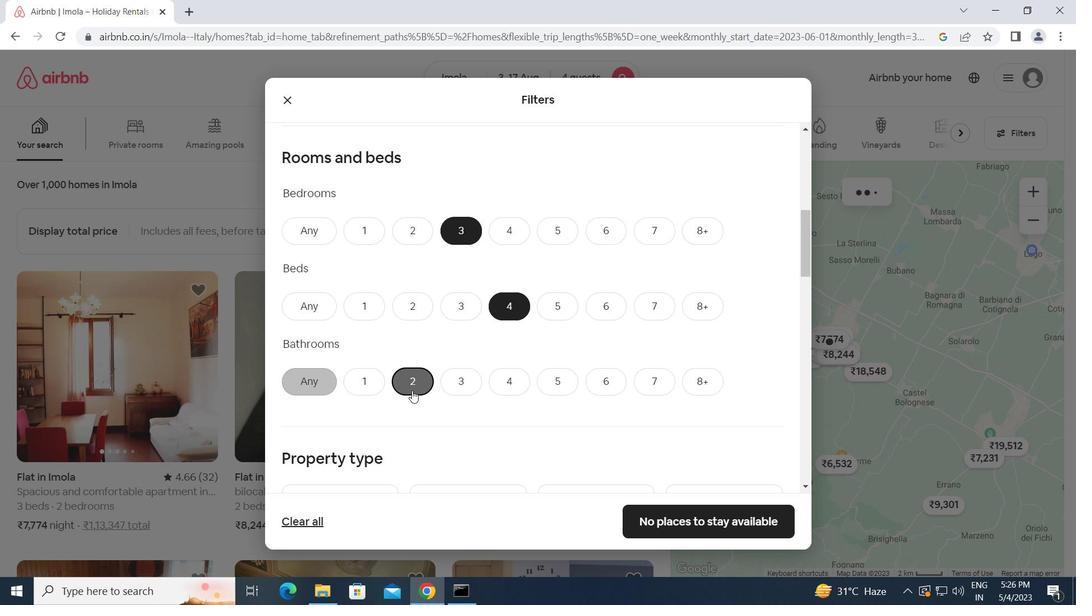 
Action: Mouse scrolled (414, 401) with delta (0, 0)
Screenshot: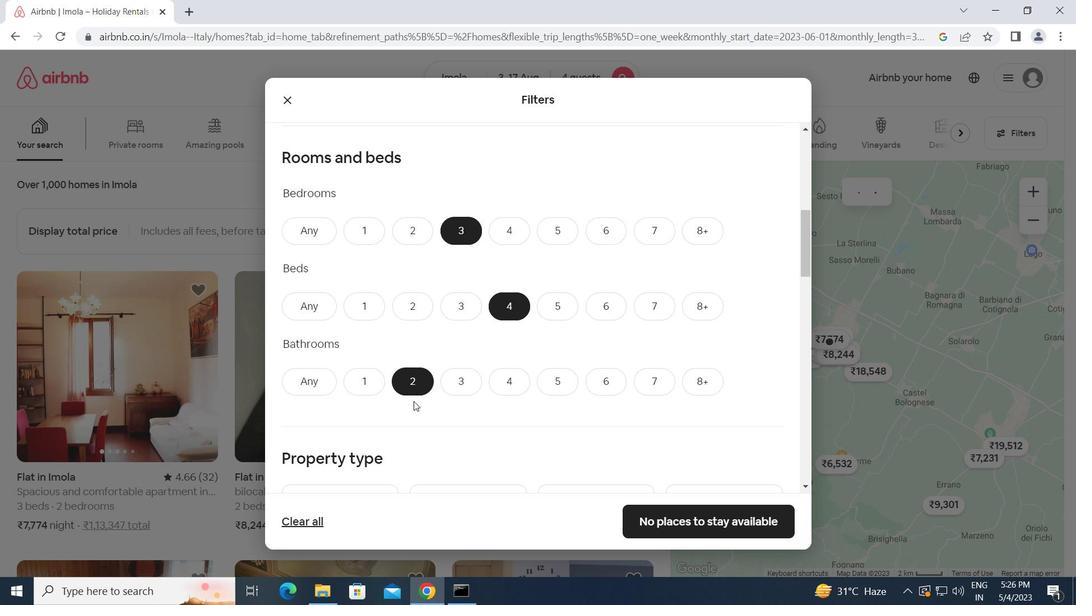 
Action: Mouse scrolled (414, 401) with delta (0, 0)
Screenshot: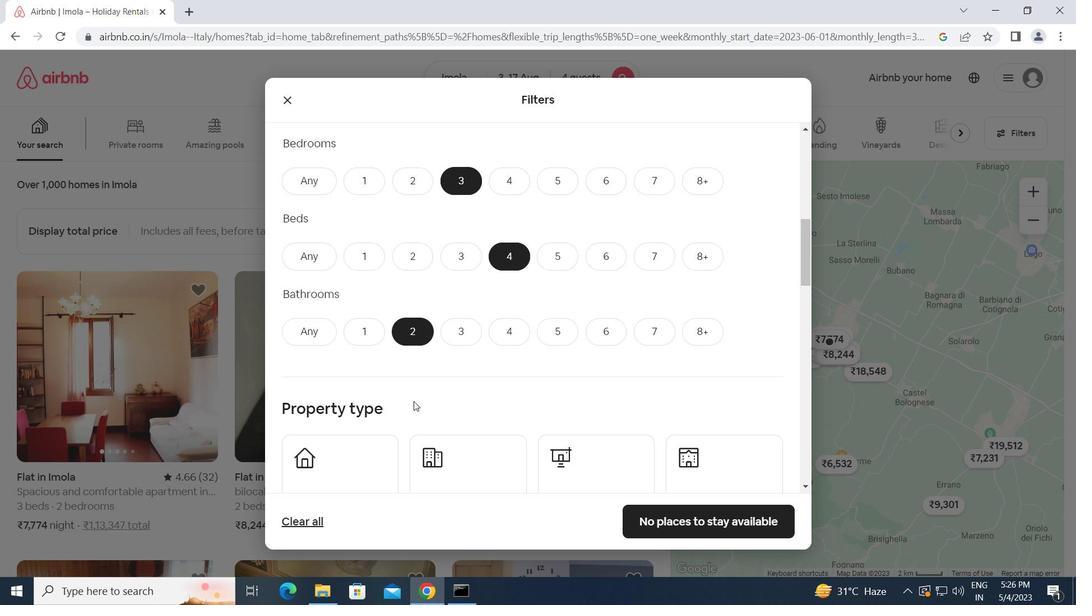 
Action: Mouse moved to (370, 387)
Screenshot: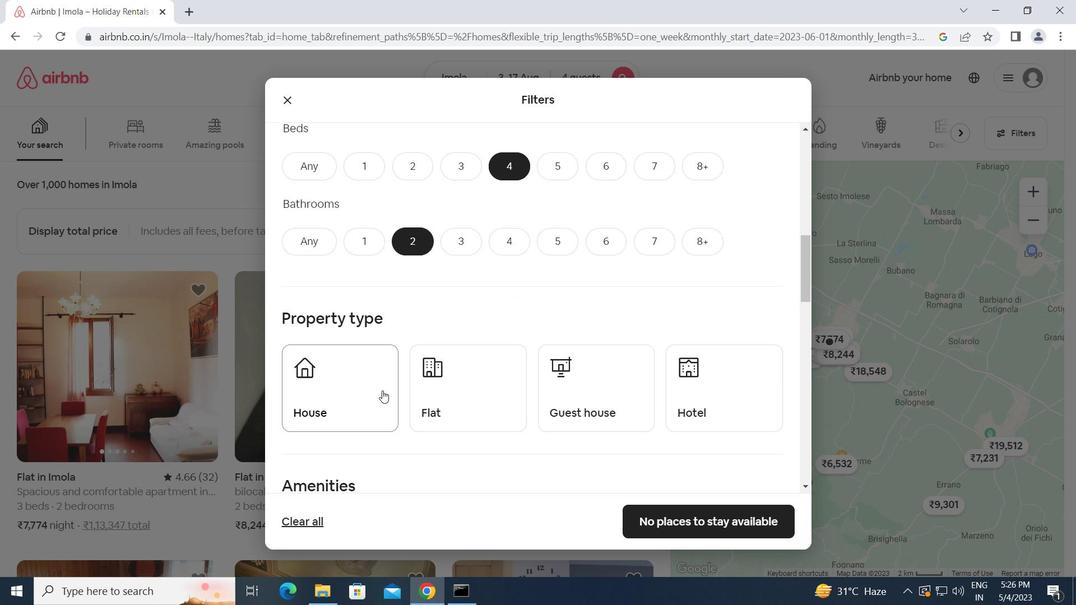
Action: Mouse pressed left at (370, 387)
Screenshot: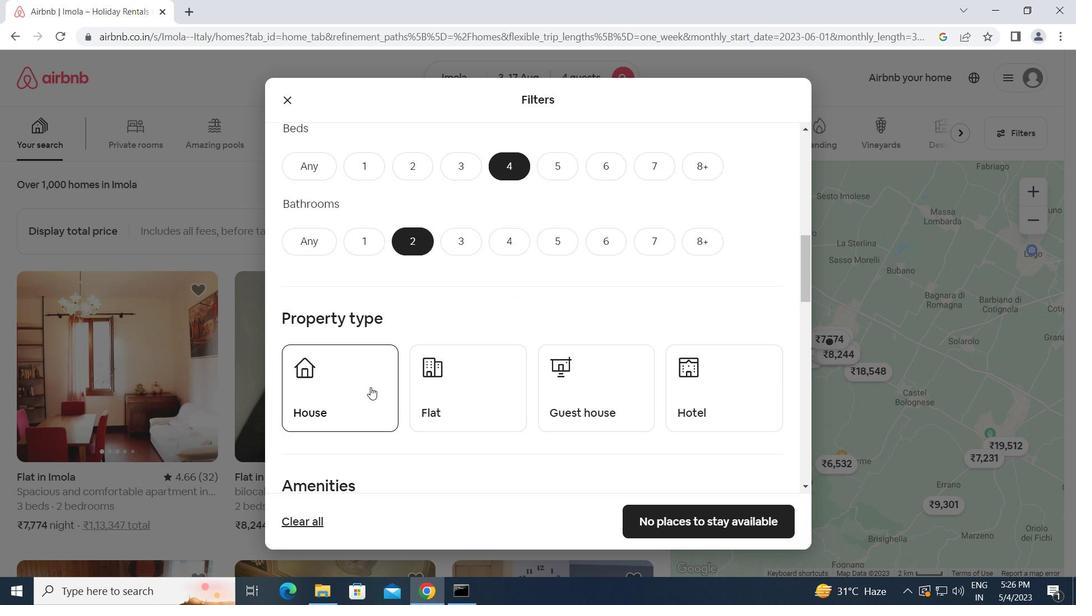 
Action: Mouse moved to (464, 393)
Screenshot: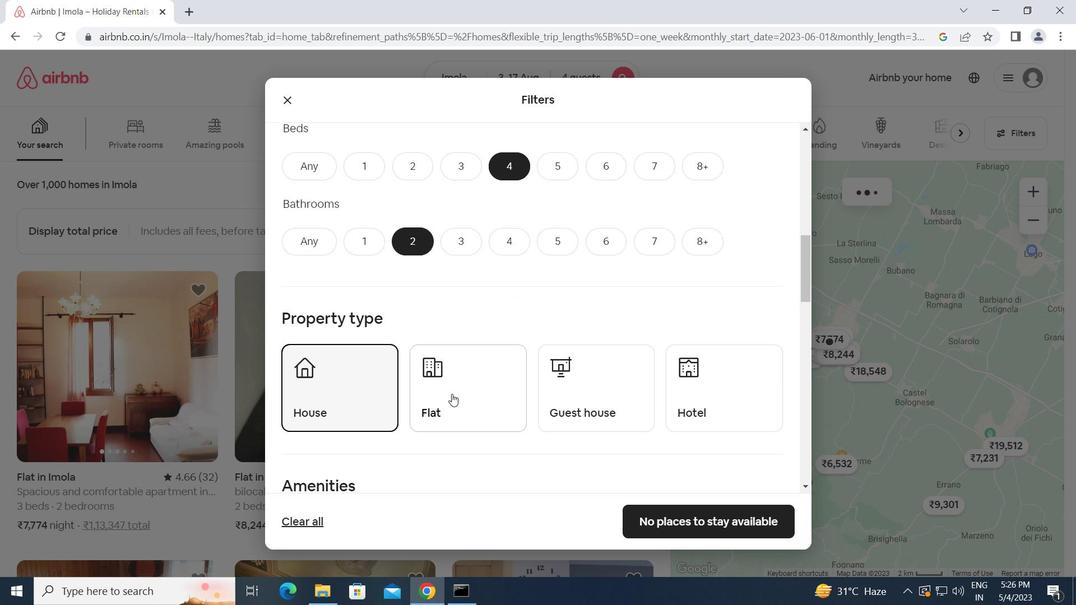 
Action: Mouse pressed left at (464, 393)
Screenshot: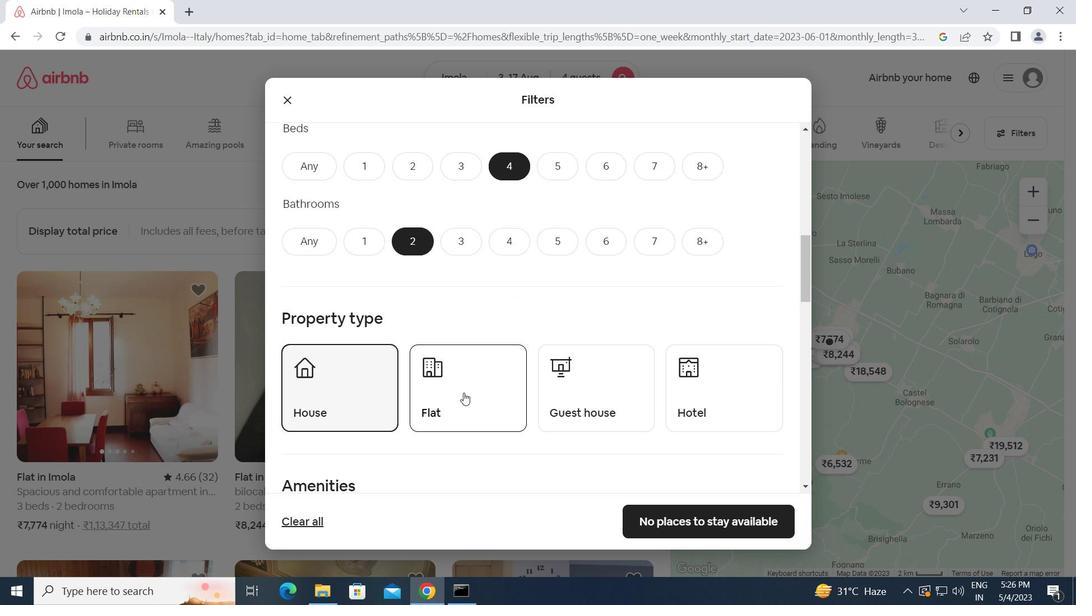 
Action: Mouse moved to (619, 398)
Screenshot: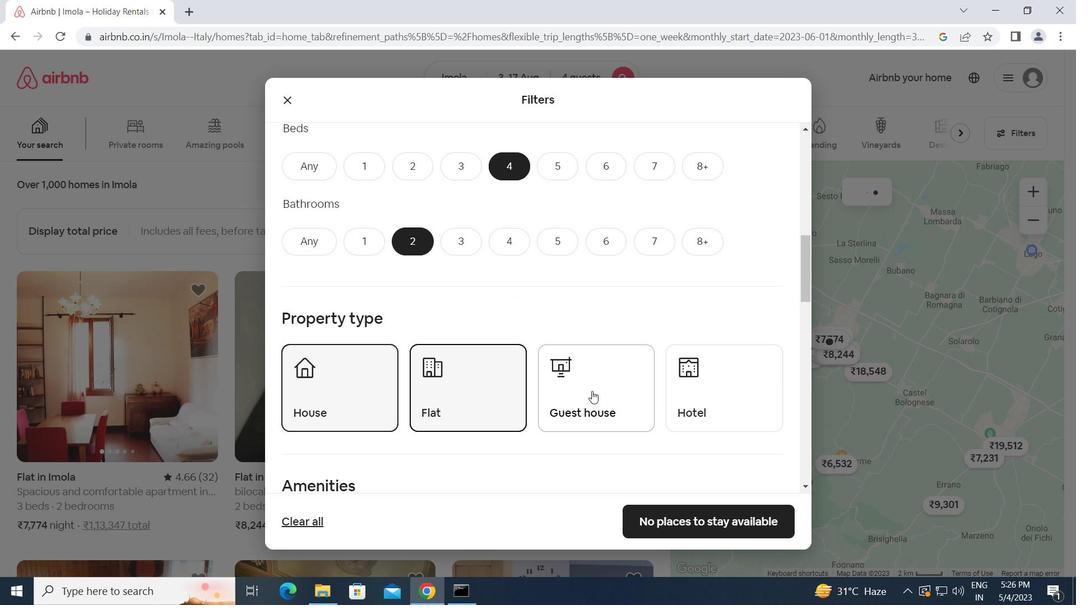 
Action: Mouse pressed left at (619, 398)
Screenshot: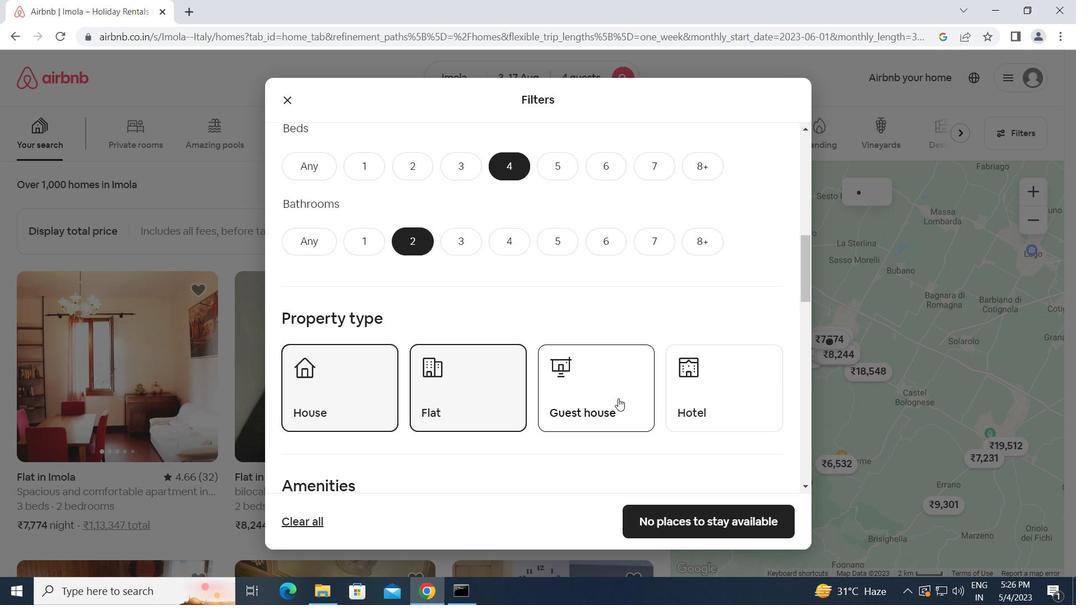 
Action: Mouse moved to (544, 458)
Screenshot: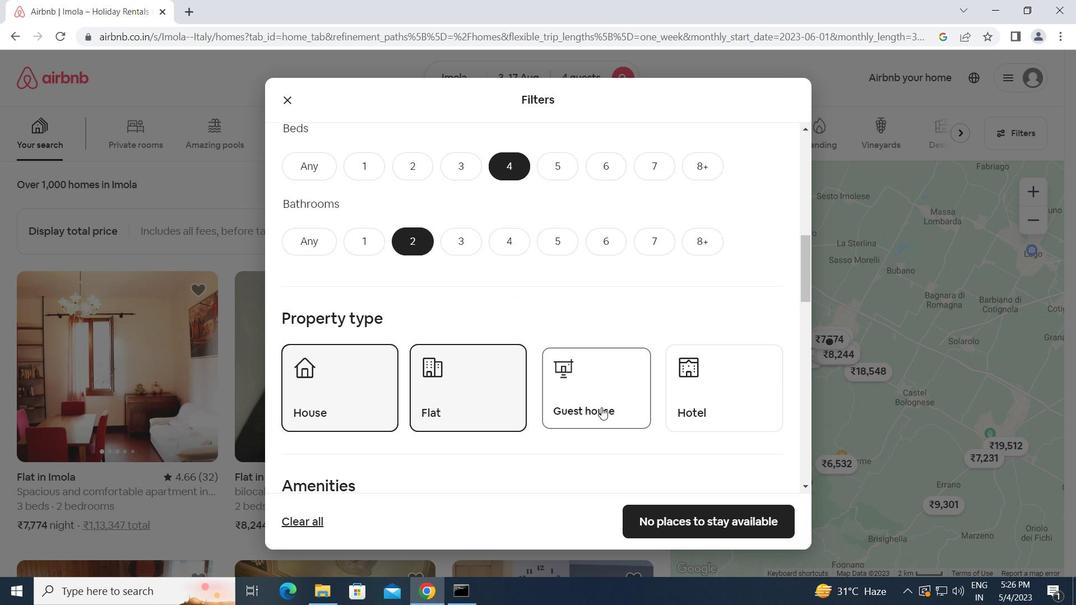 
Action: Mouse scrolled (544, 458) with delta (0, 0)
Screenshot: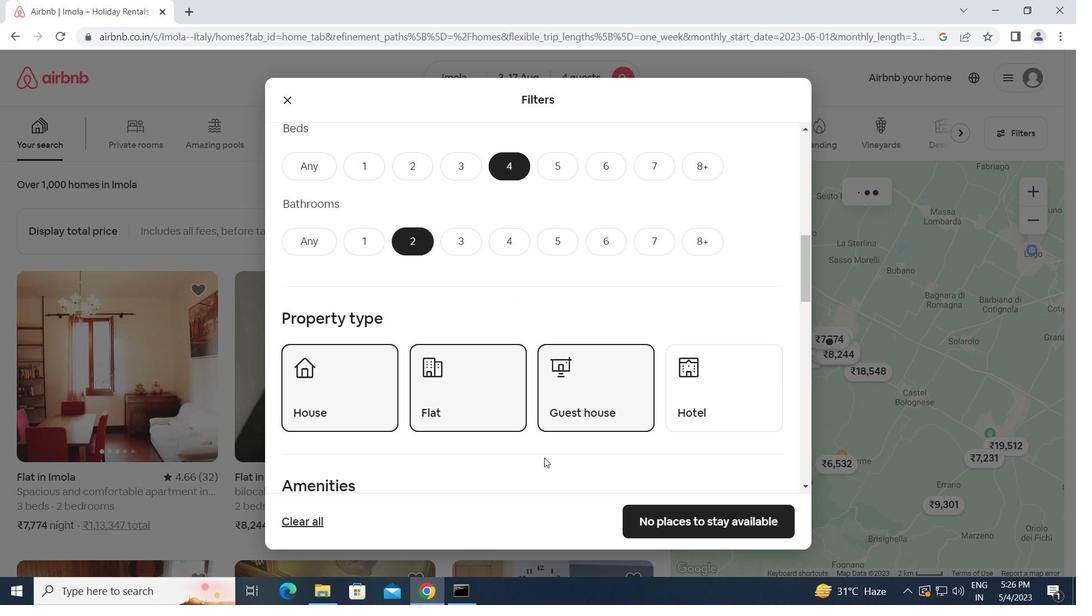 
Action: Mouse scrolled (544, 458) with delta (0, 0)
Screenshot: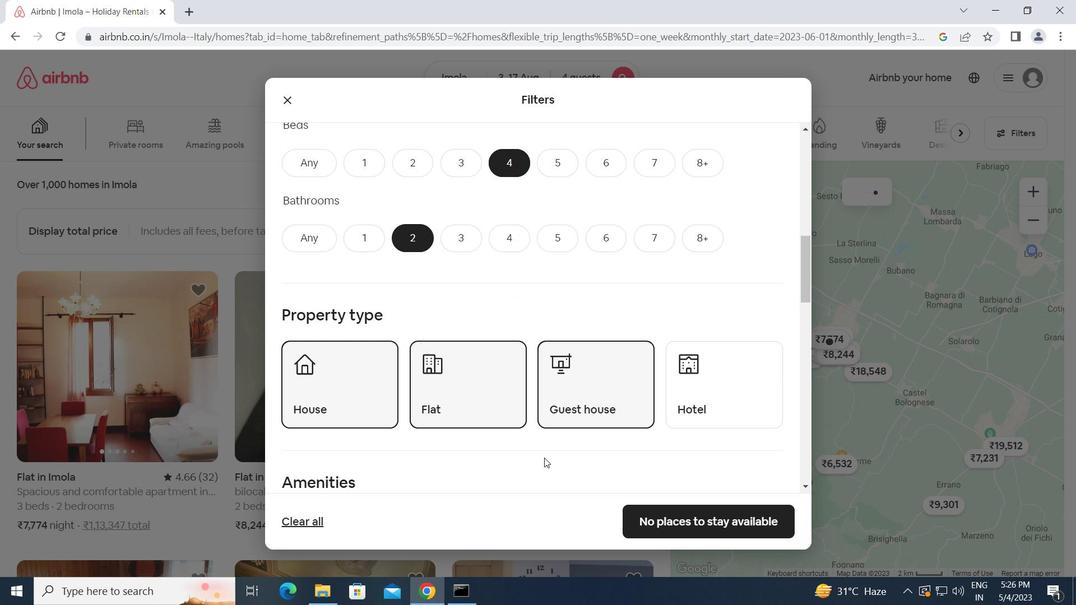 
Action: Mouse scrolled (544, 458) with delta (0, 0)
Screenshot: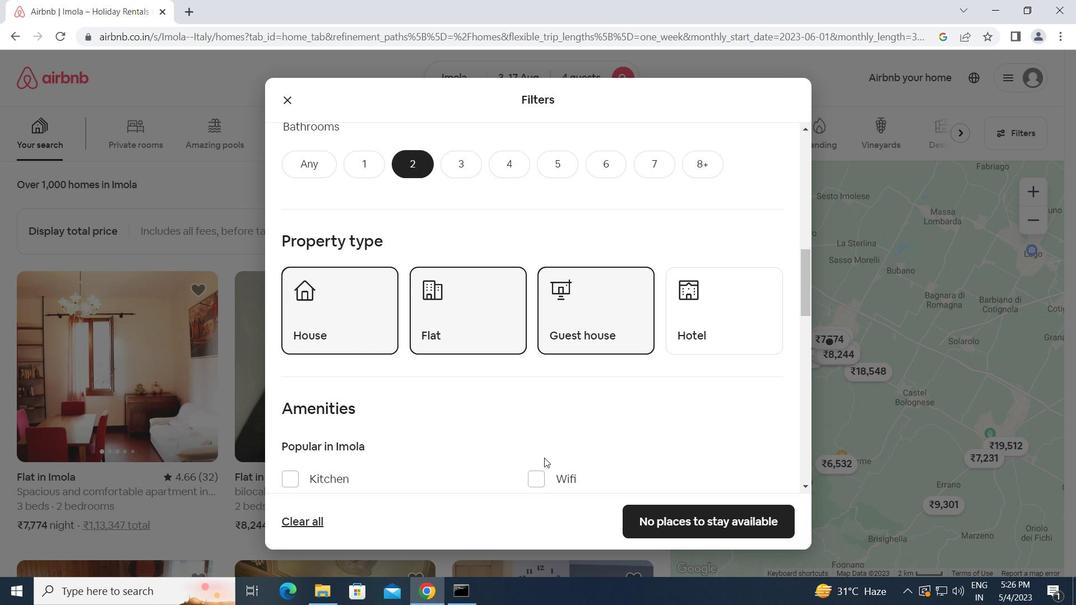 
Action: Mouse moved to (537, 350)
Screenshot: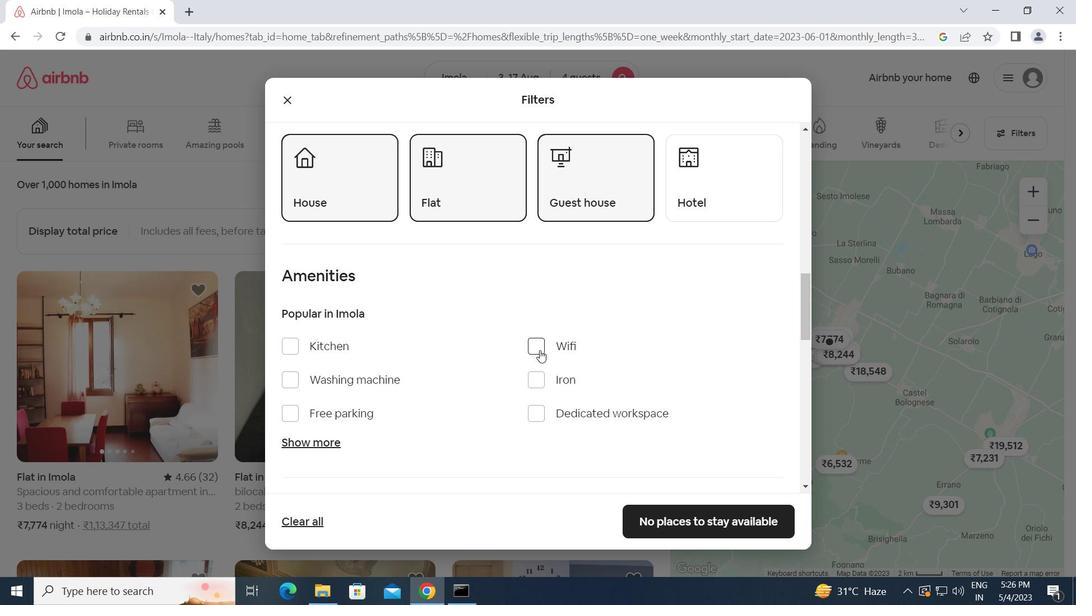 
Action: Mouse pressed left at (537, 350)
Screenshot: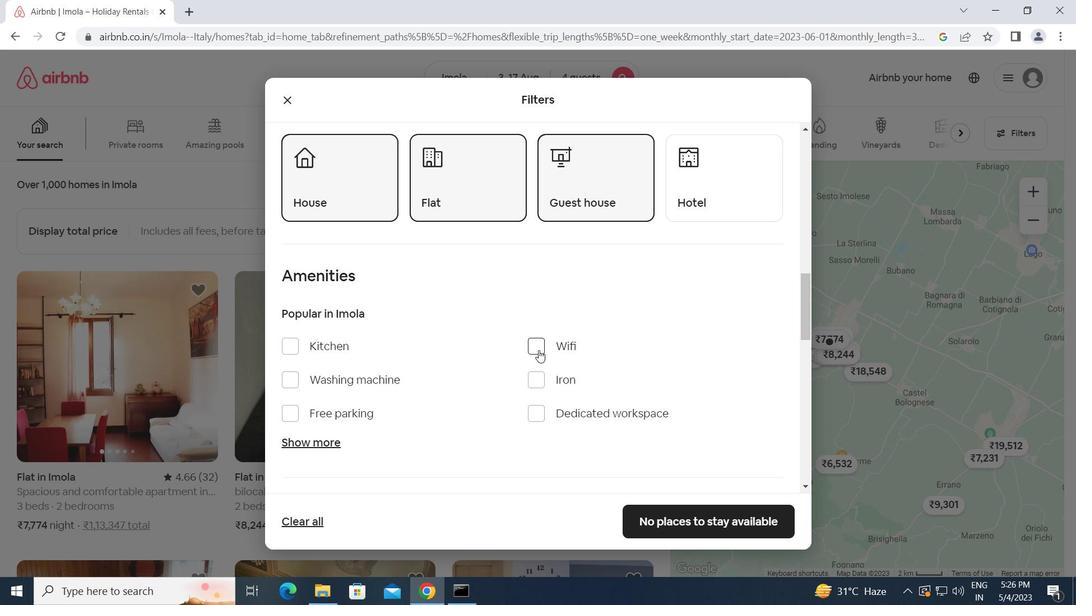 
Action: Mouse moved to (468, 404)
Screenshot: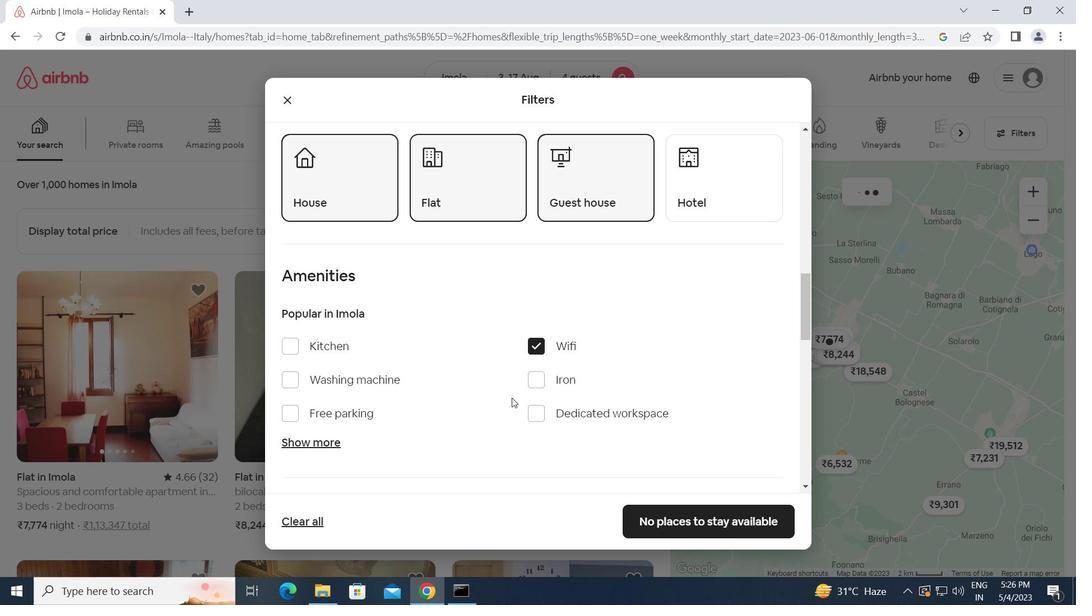 
Action: Mouse scrolled (468, 403) with delta (0, 0)
Screenshot: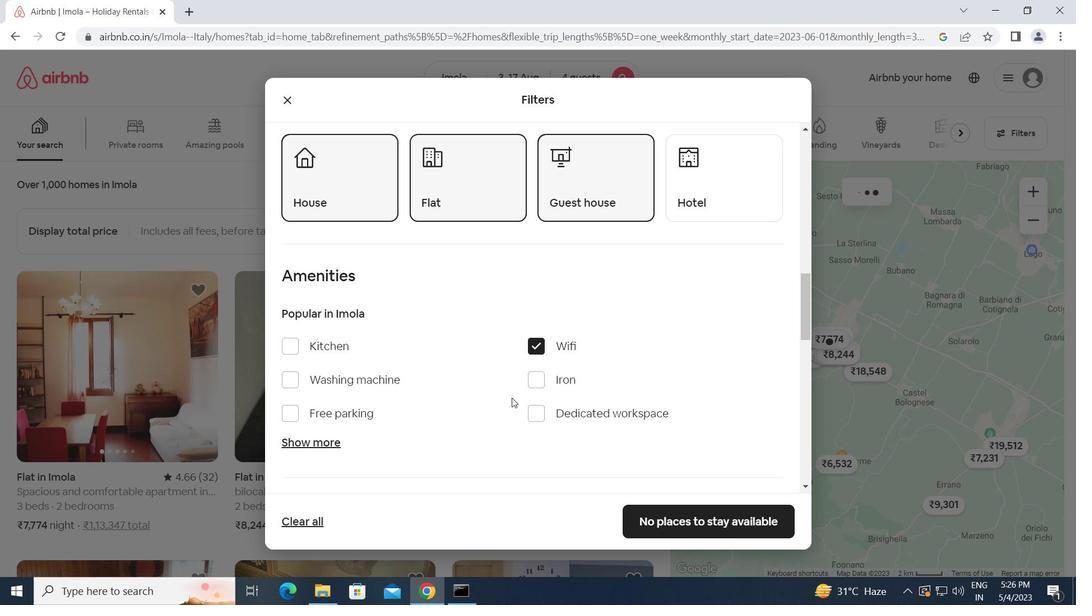 
Action: Mouse moved to (466, 404)
Screenshot: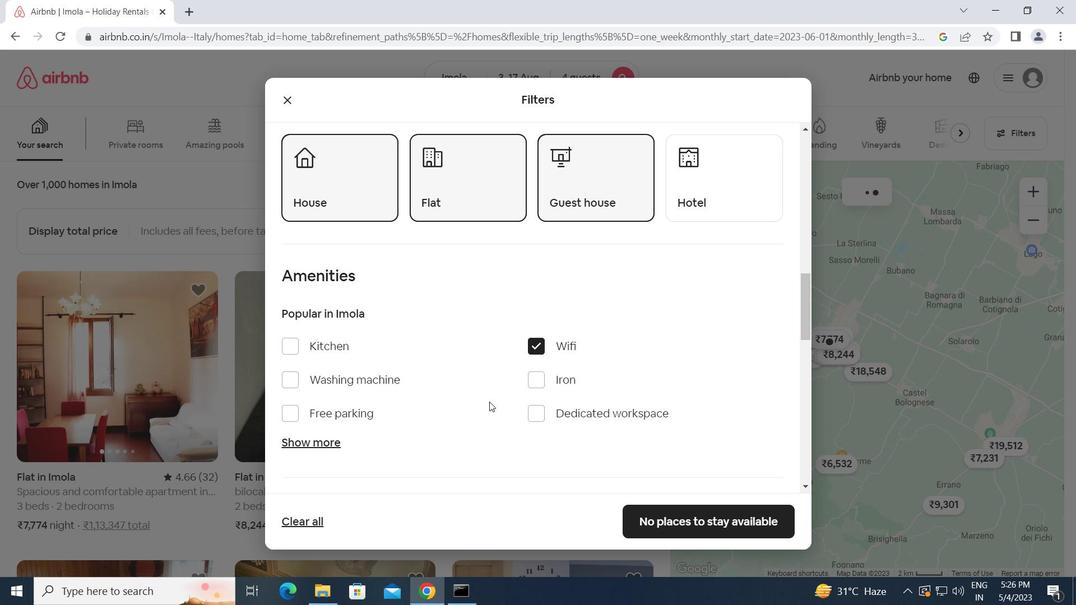
Action: Mouse scrolled (466, 403) with delta (0, 0)
Screenshot: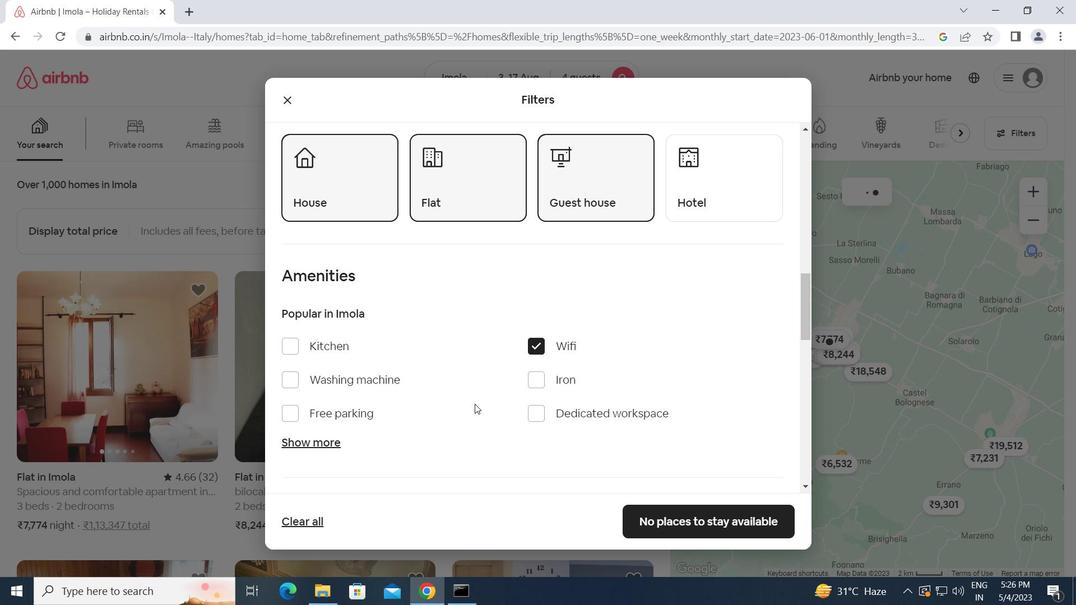 
Action: Mouse moved to (466, 404)
Screenshot: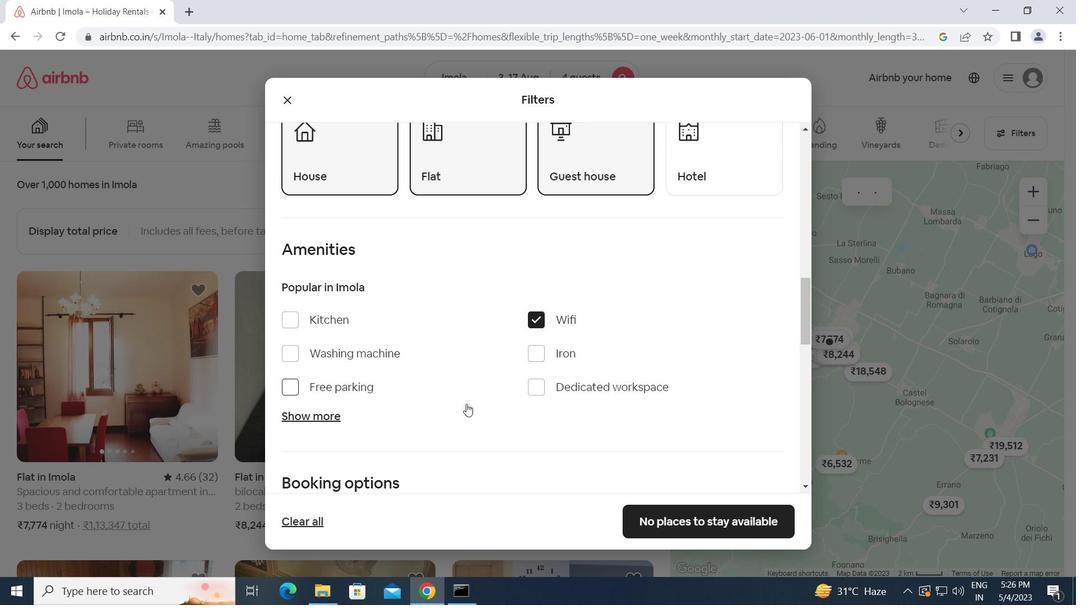 
Action: Mouse scrolled (466, 403) with delta (0, 0)
Screenshot: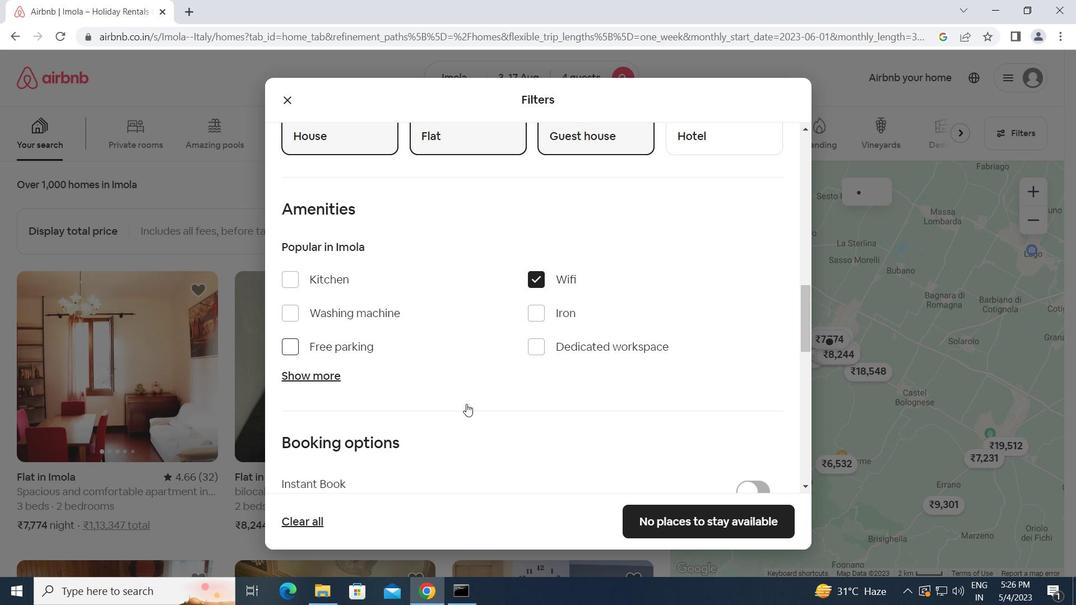 
Action: Mouse scrolled (466, 403) with delta (0, 0)
Screenshot: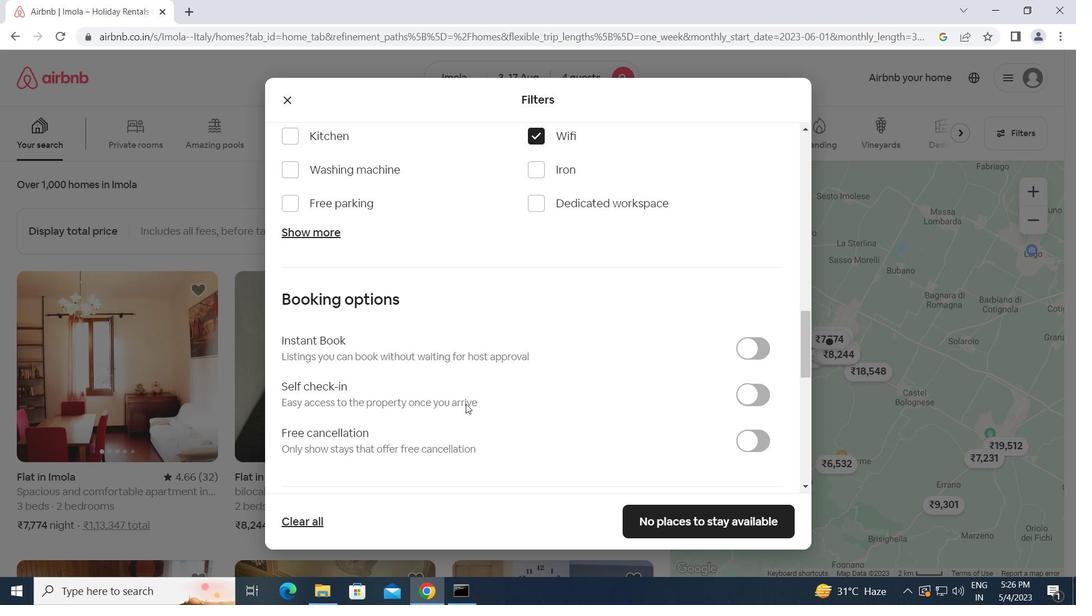
Action: Mouse moved to (746, 324)
Screenshot: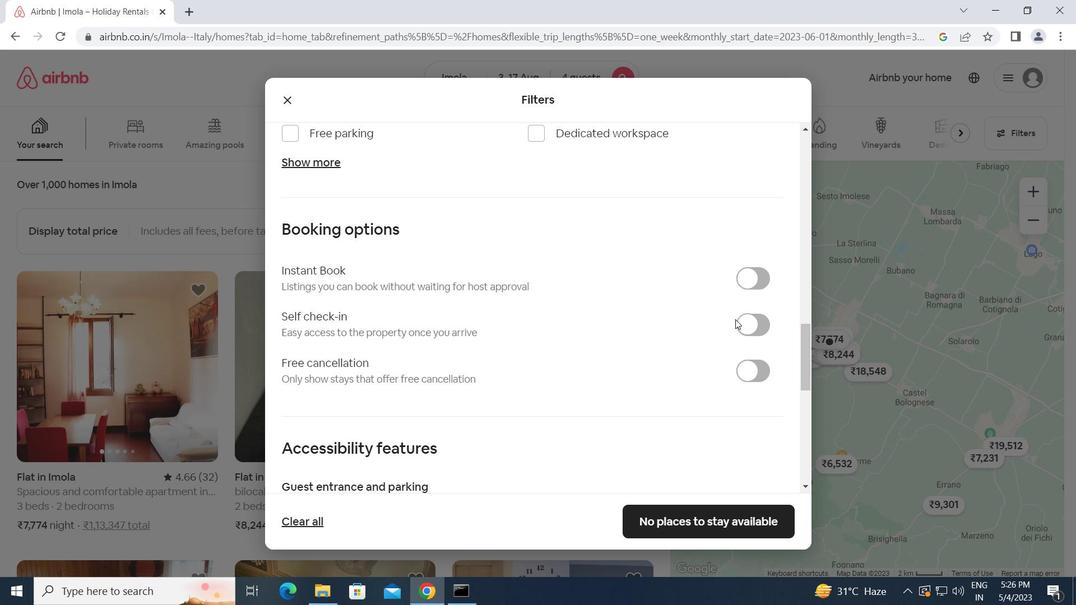 
Action: Mouse pressed left at (746, 324)
Screenshot: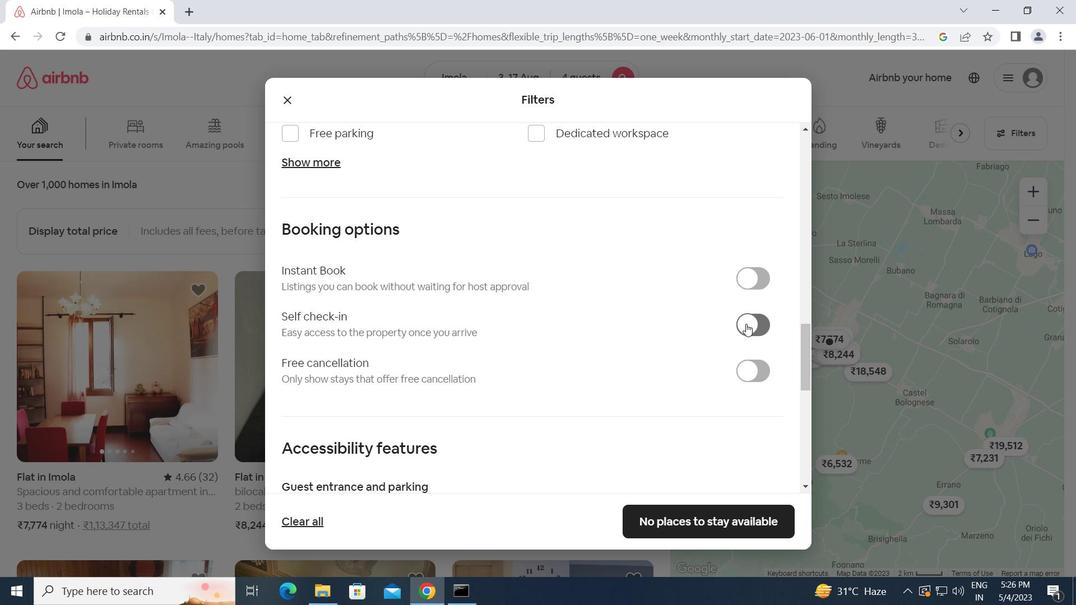 
Action: Mouse moved to (516, 415)
Screenshot: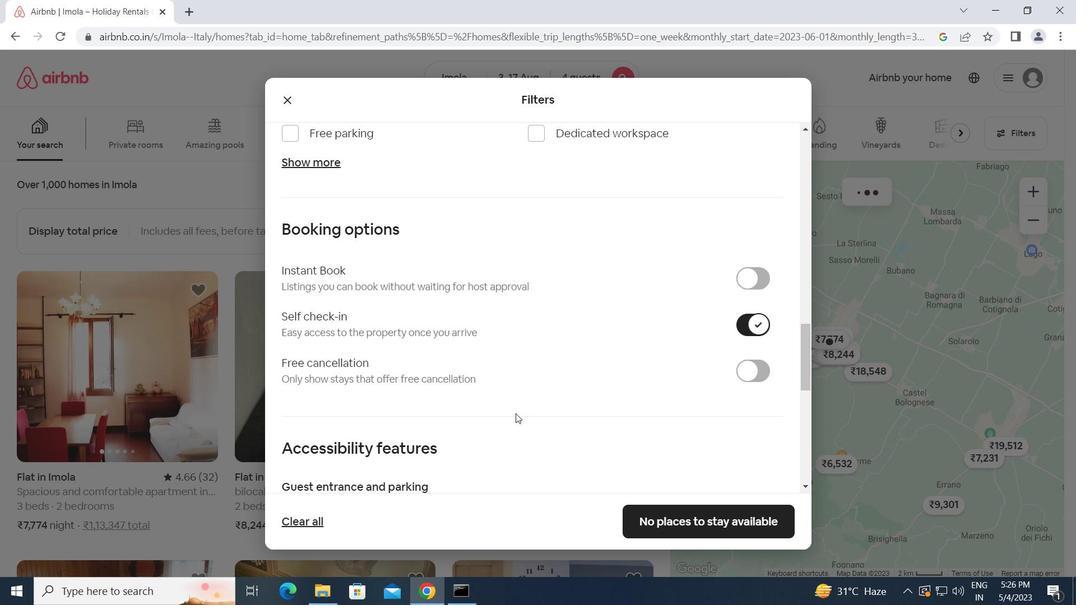 
Action: Mouse scrolled (516, 414) with delta (0, 0)
Screenshot: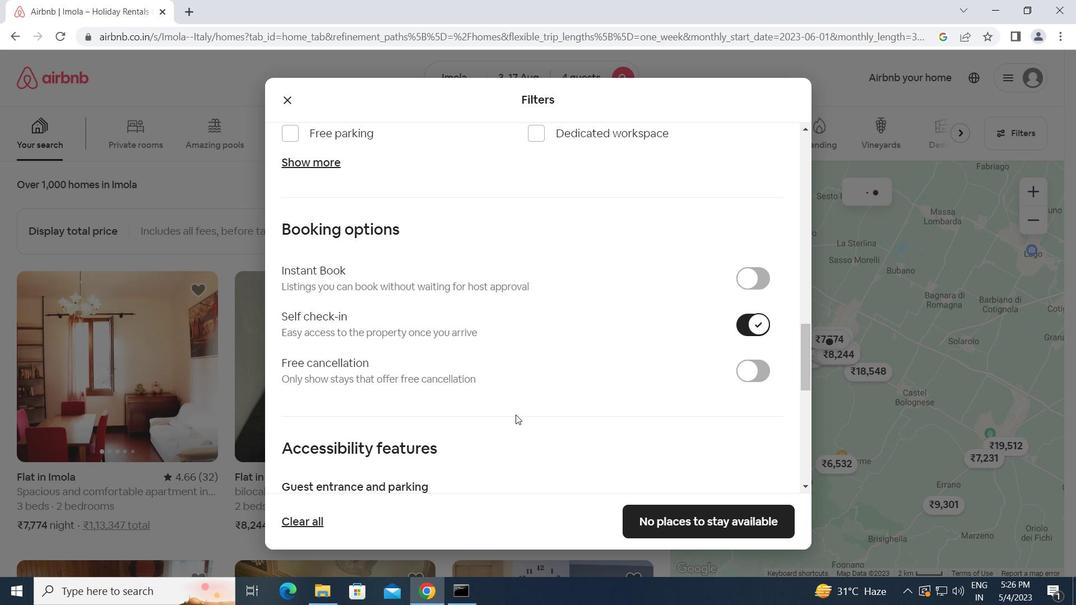 
Action: Mouse scrolled (516, 414) with delta (0, 0)
Screenshot: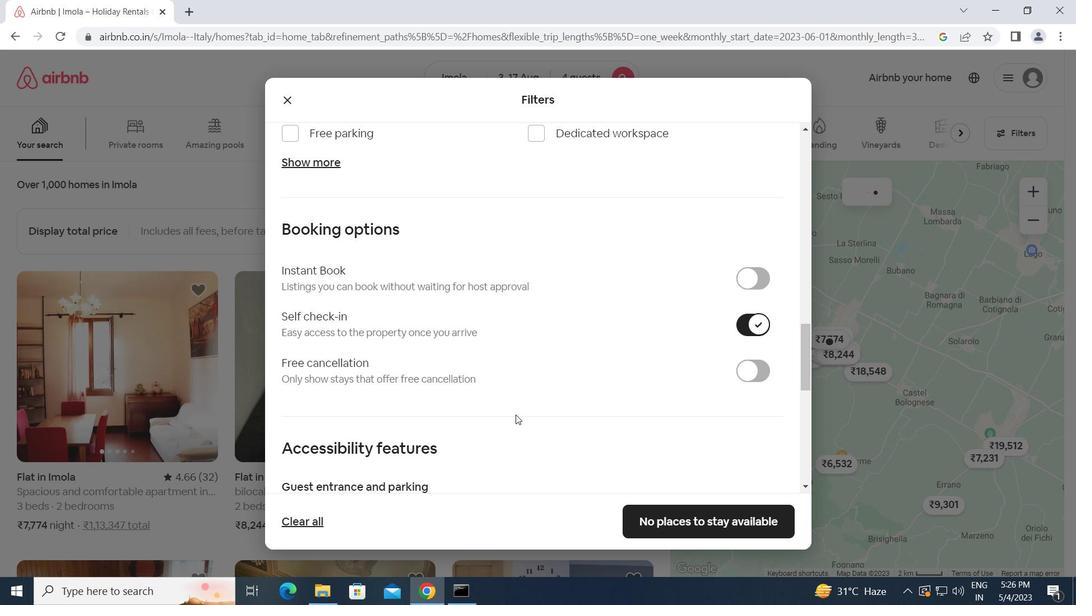 
Action: Mouse scrolled (516, 414) with delta (0, 0)
Screenshot: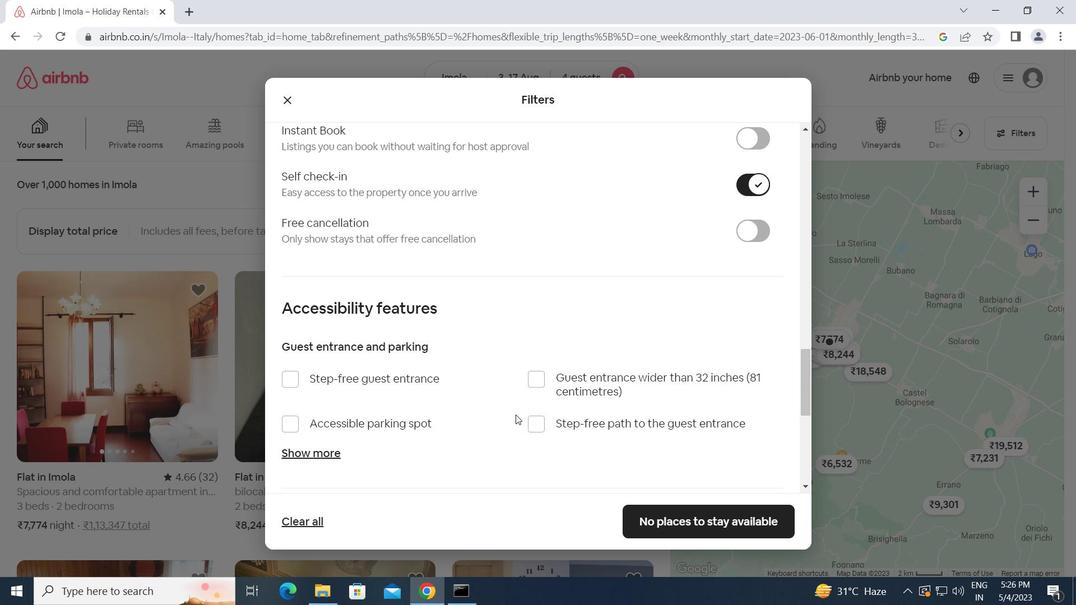 
Action: Mouse scrolled (516, 414) with delta (0, 0)
Screenshot: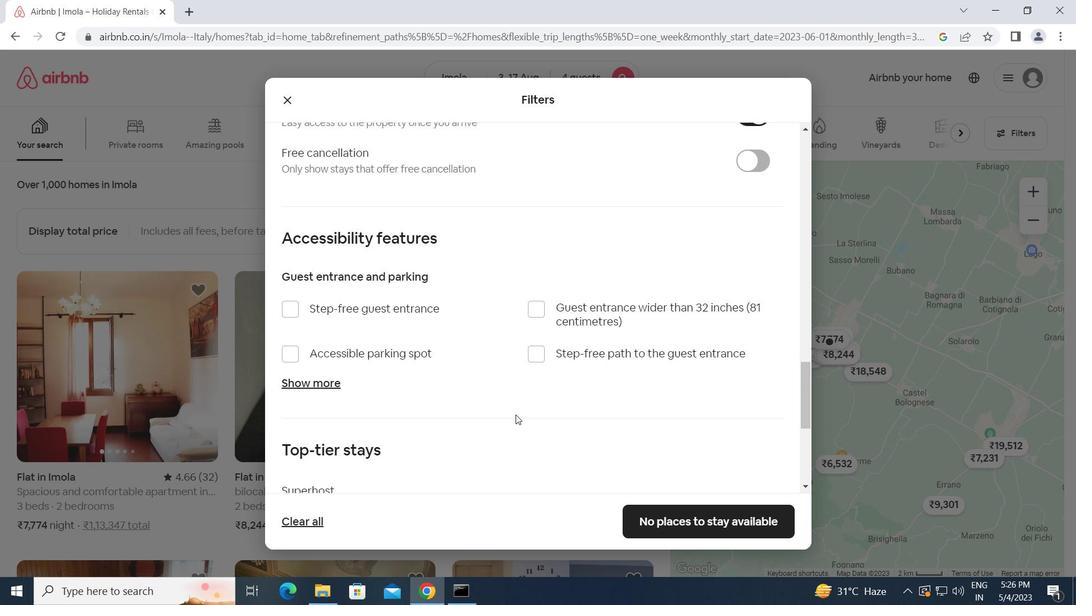 
Action: Mouse scrolled (516, 414) with delta (0, 0)
Screenshot: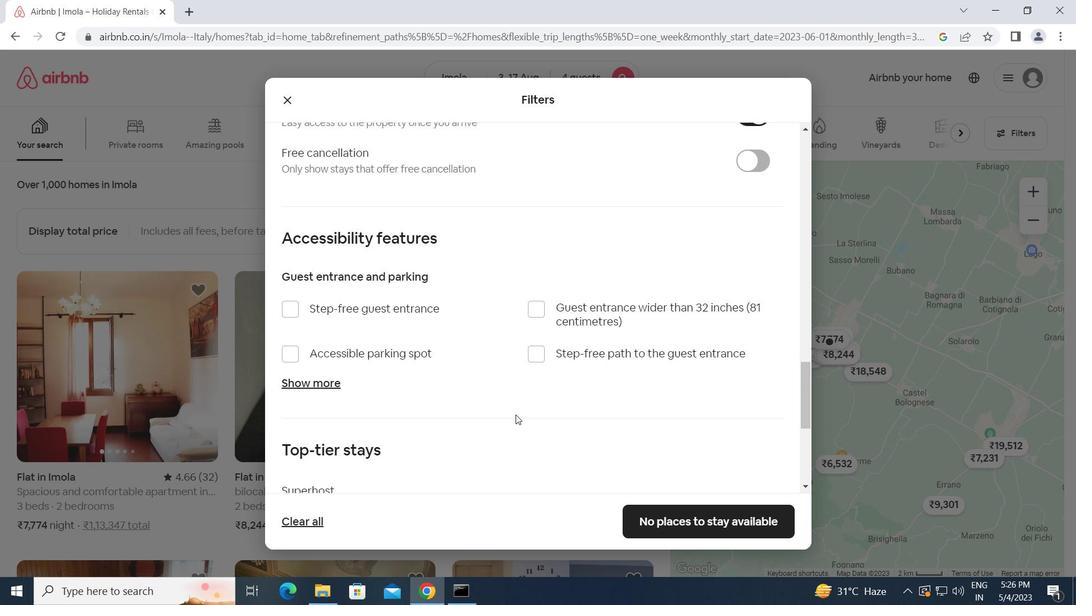 
Action: Mouse scrolled (516, 414) with delta (0, 0)
Screenshot: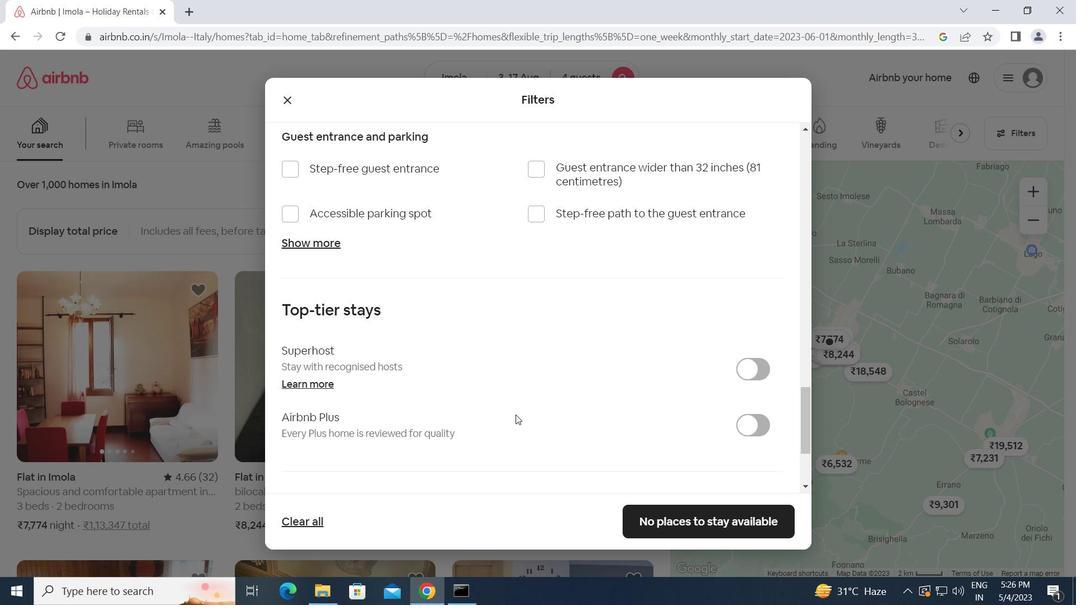 
Action: Mouse scrolled (516, 414) with delta (0, 0)
Screenshot: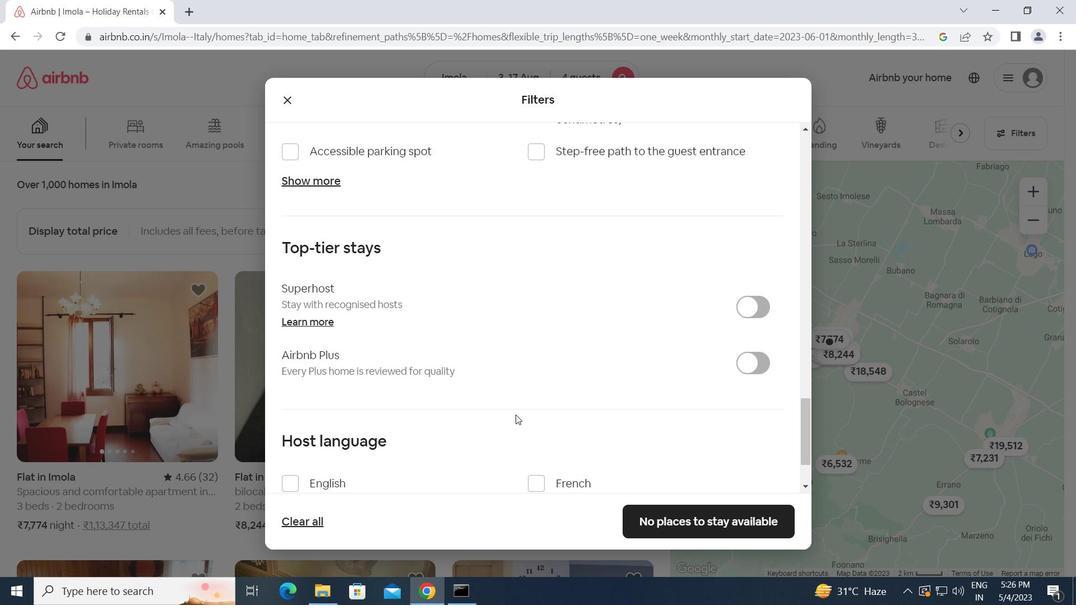 
Action: Mouse scrolled (516, 414) with delta (0, 0)
Screenshot: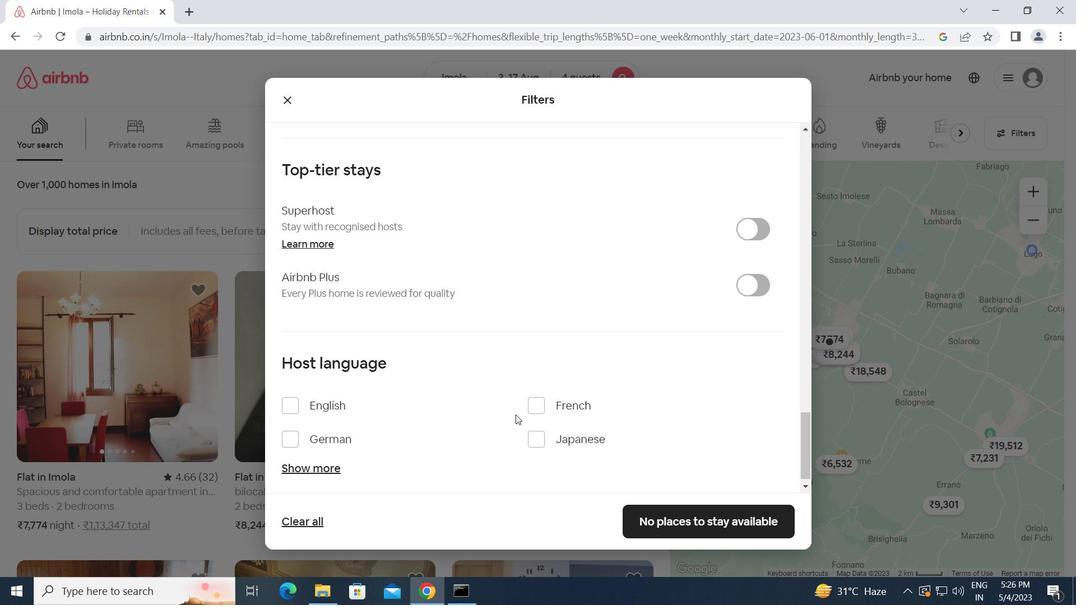 
Action: Mouse scrolled (516, 414) with delta (0, 0)
Screenshot: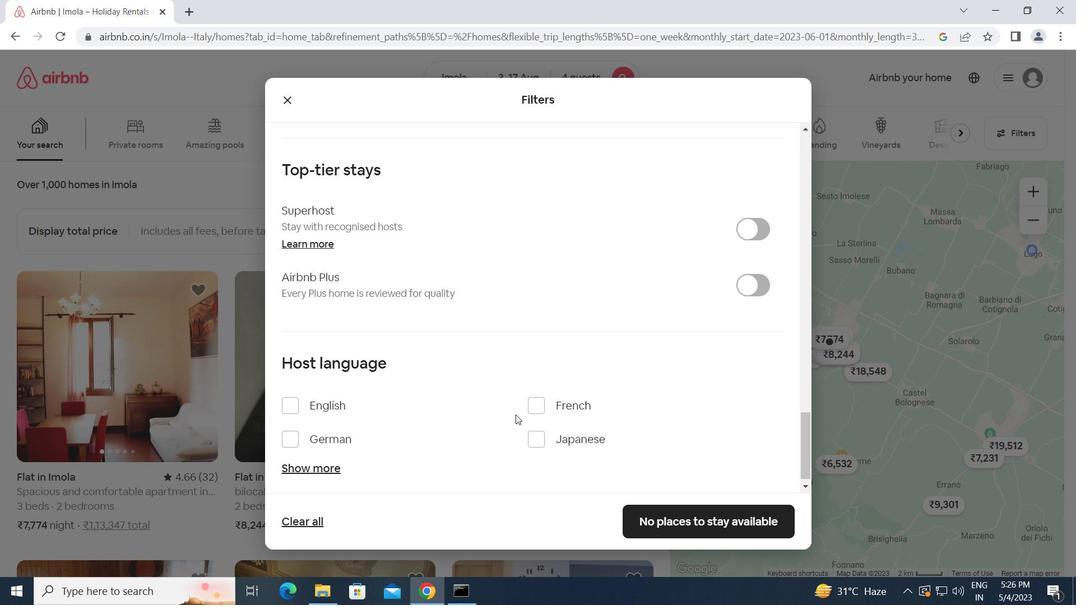 
Action: Mouse moved to (298, 390)
Screenshot: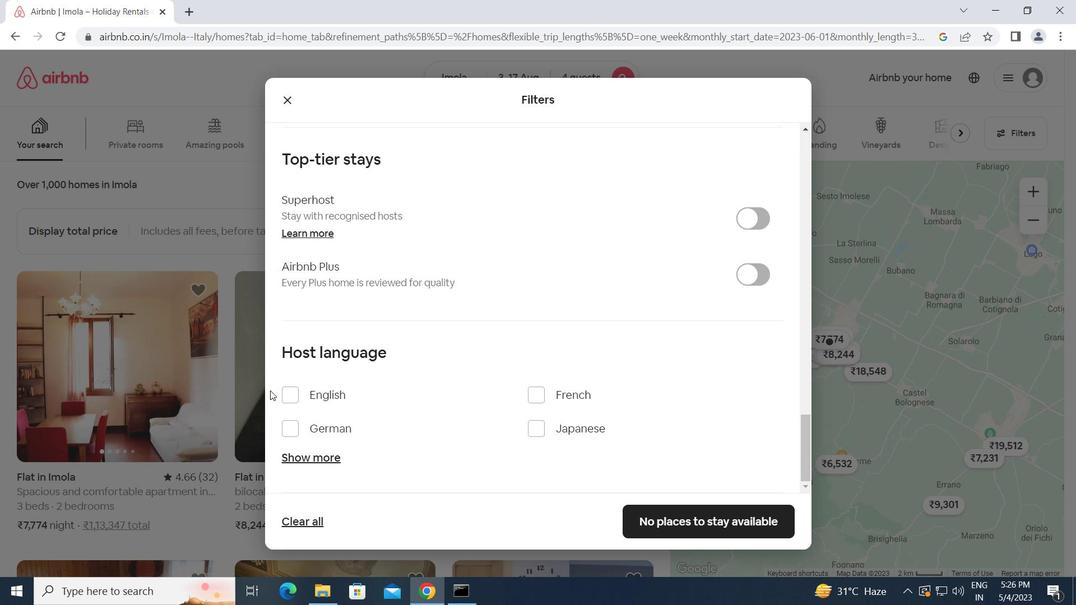 
Action: Mouse pressed left at (298, 390)
Screenshot: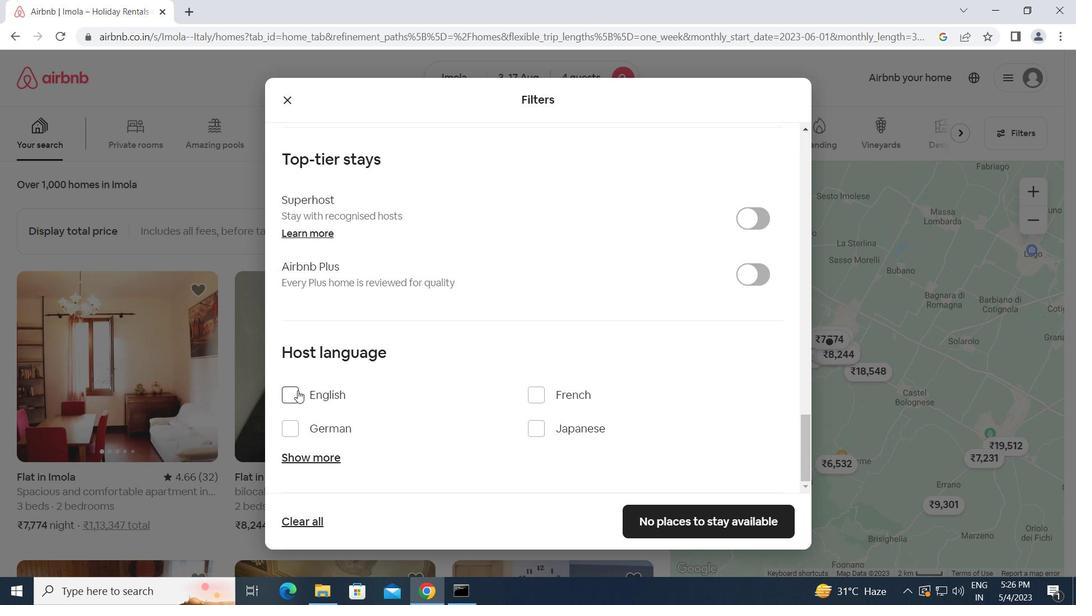 
Action: Mouse moved to (708, 522)
Screenshot: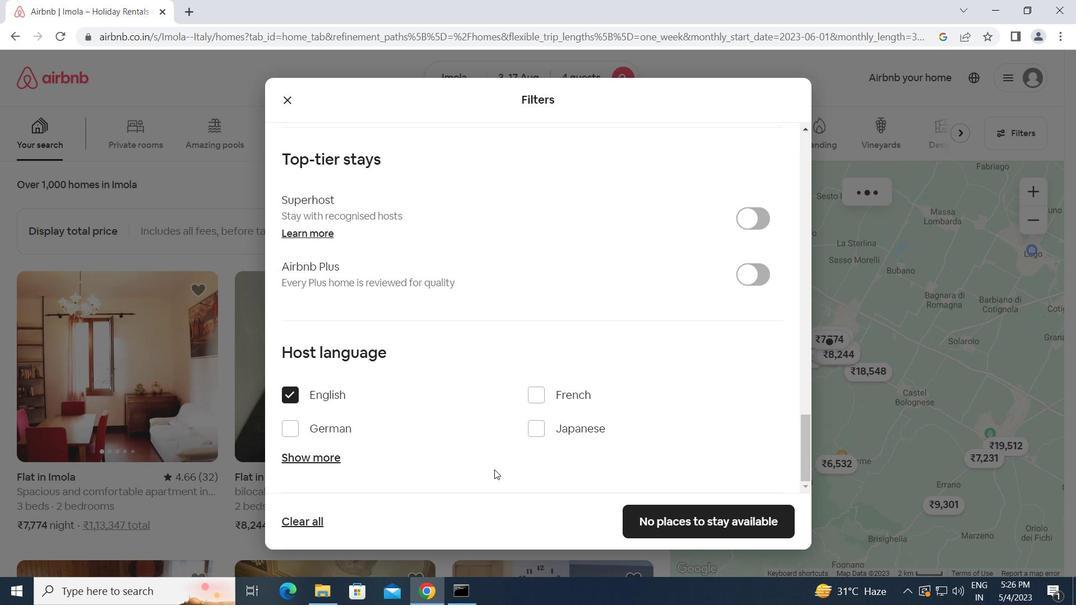 
Action: Mouse pressed left at (708, 522)
Screenshot: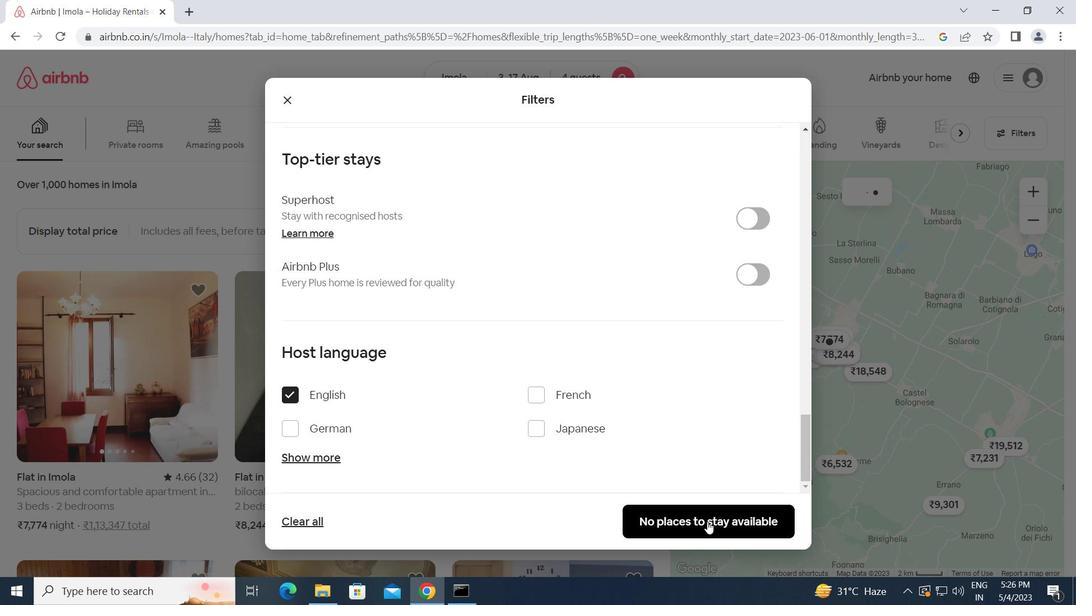 
